 Task: Look for products in the category "Aromatherapy & Essential Oils" from Heritage Store only.
Action: Mouse moved to (325, 143)
Screenshot: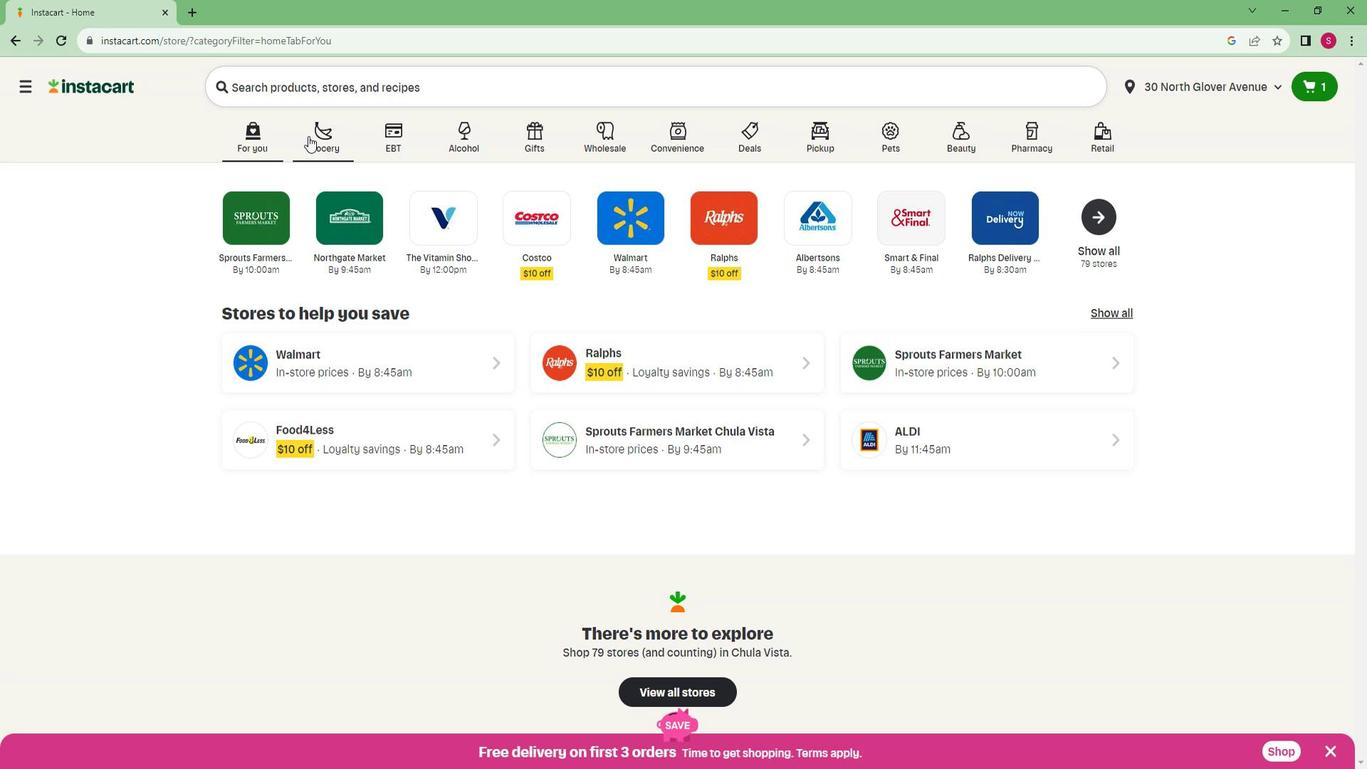 
Action: Mouse pressed left at (325, 143)
Screenshot: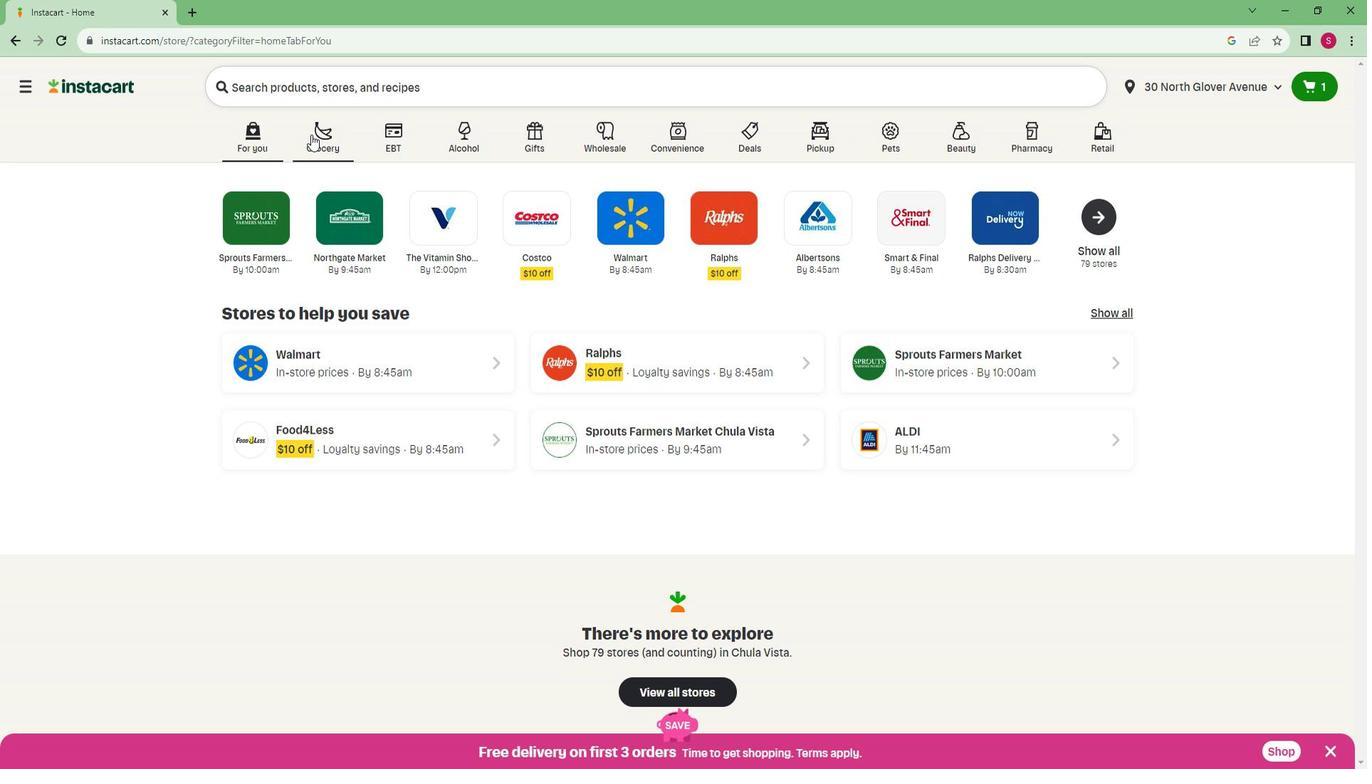 
Action: Mouse moved to (322, 413)
Screenshot: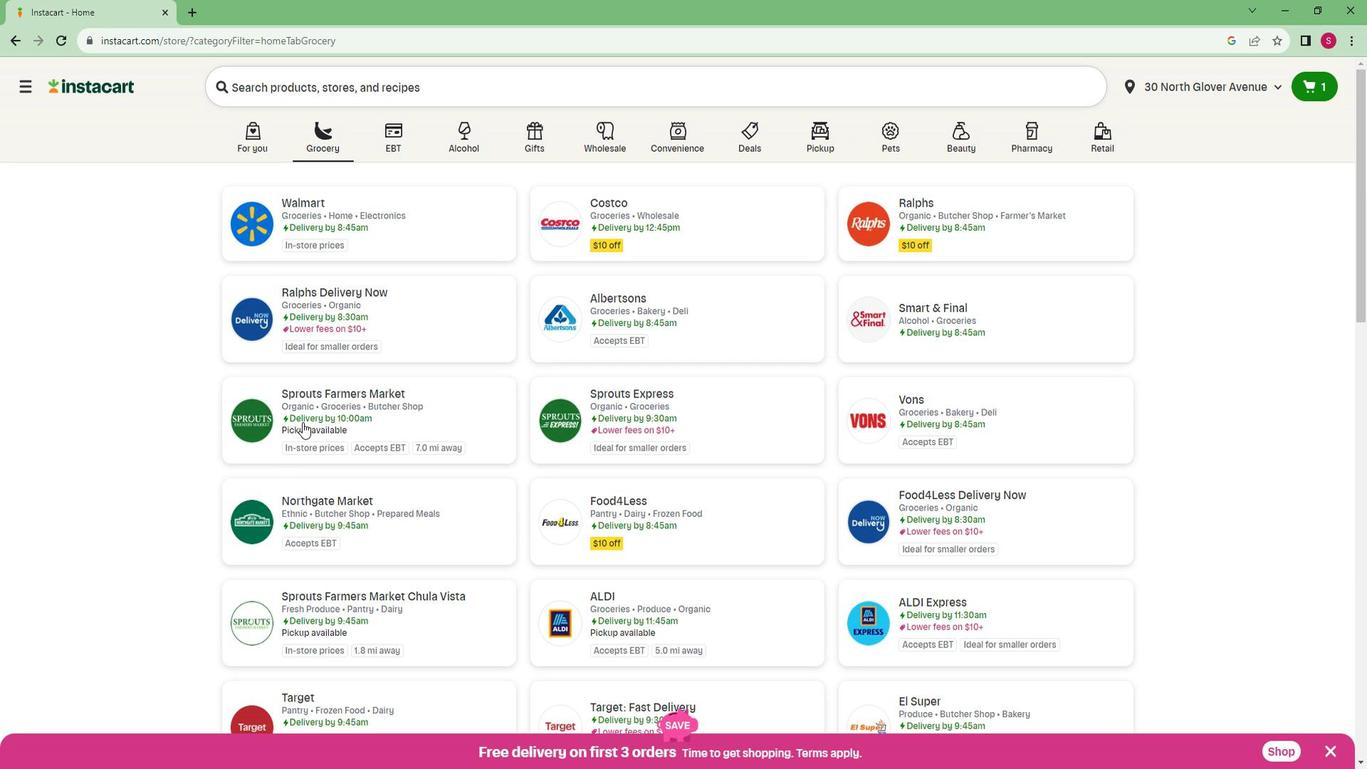 
Action: Mouse pressed left at (322, 413)
Screenshot: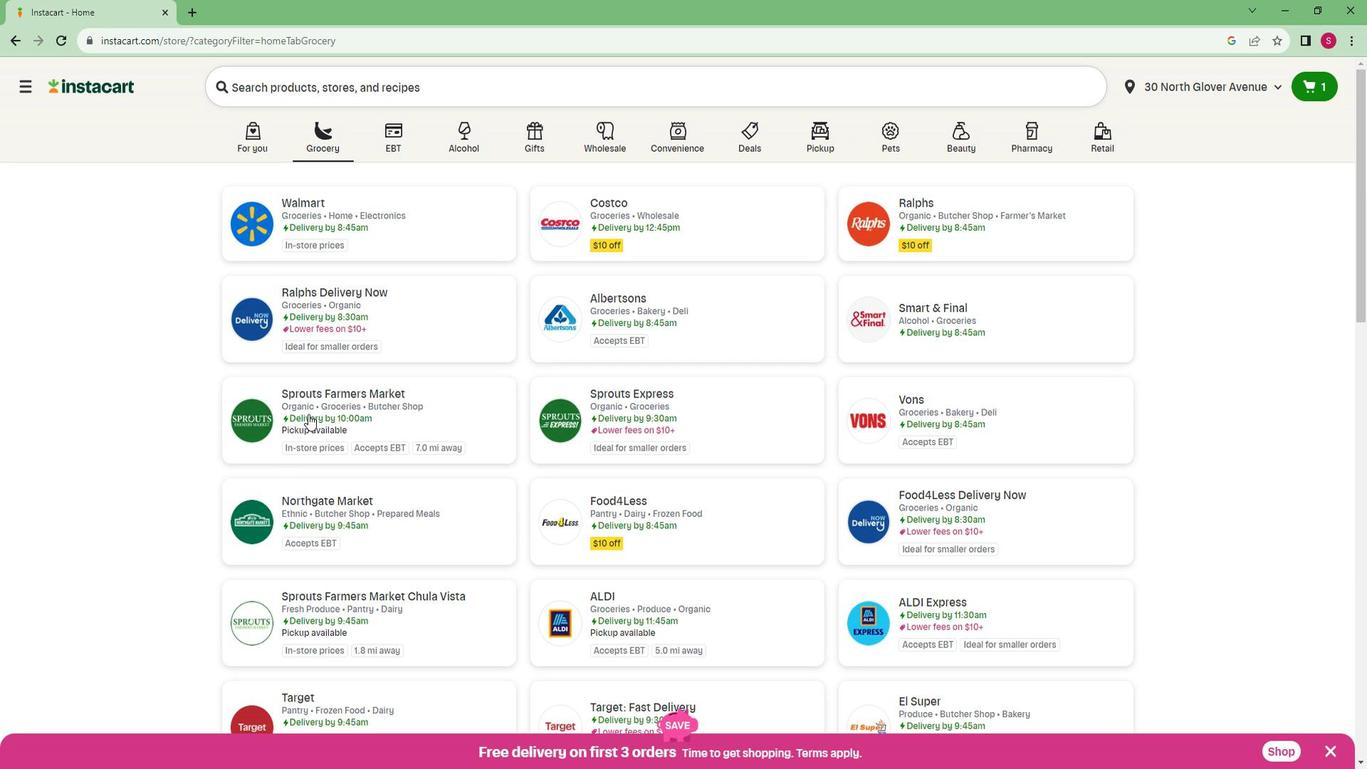 
Action: Mouse moved to (136, 541)
Screenshot: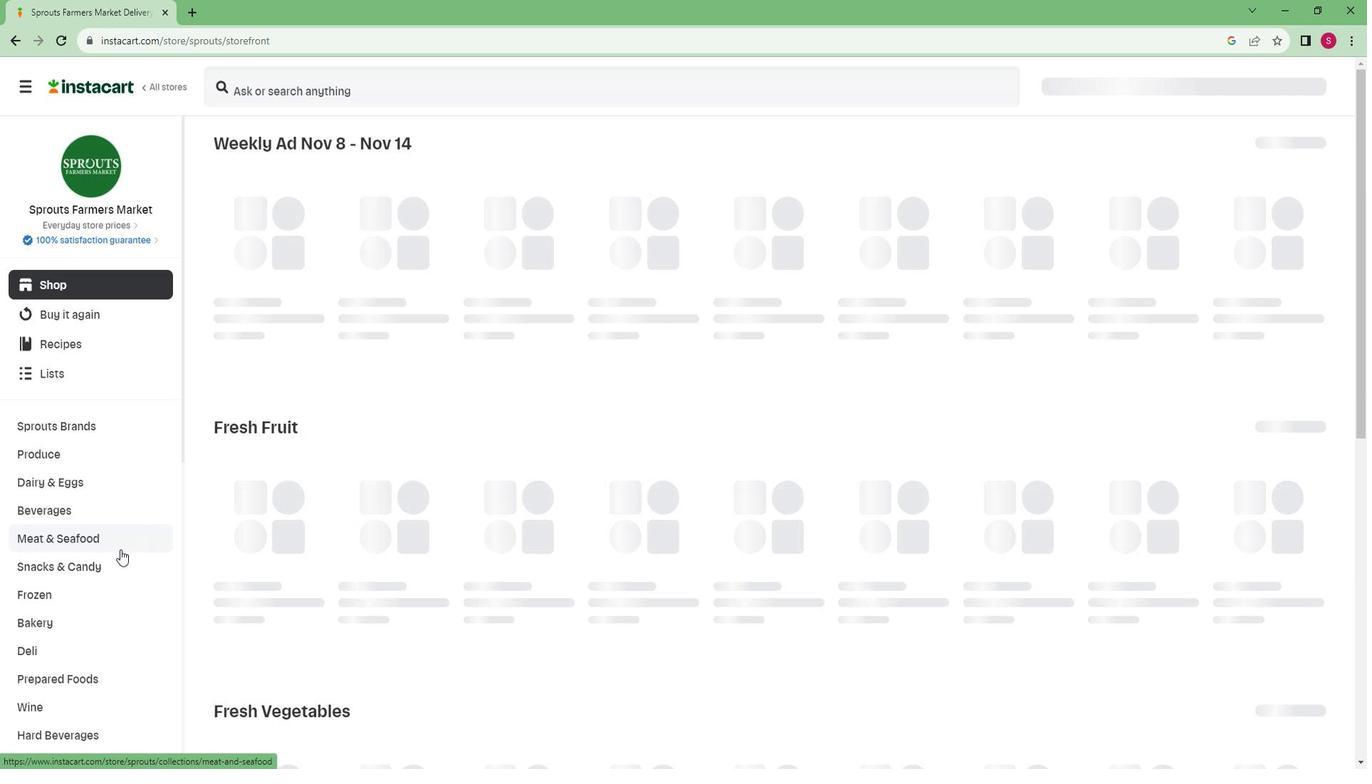 
Action: Mouse scrolled (136, 541) with delta (0, 0)
Screenshot: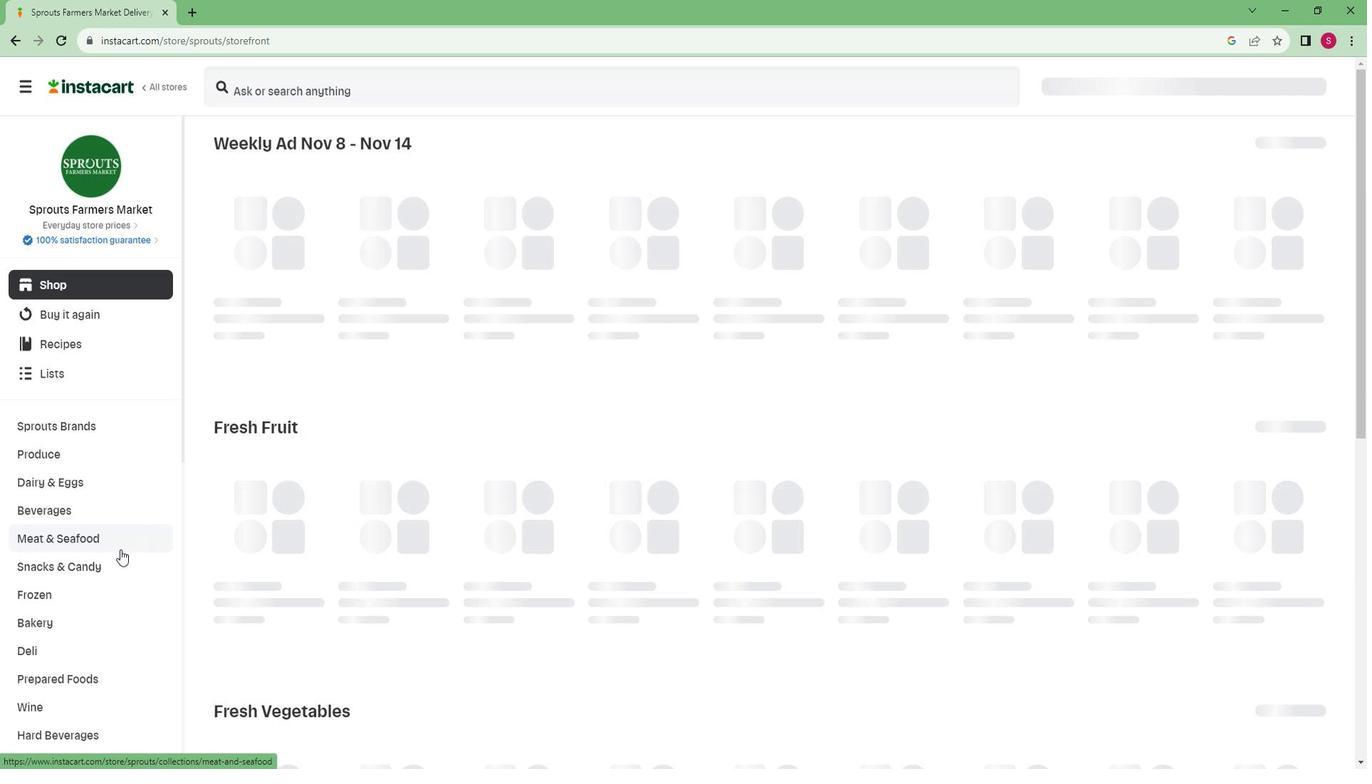 
Action: Mouse moved to (131, 545)
Screenshot: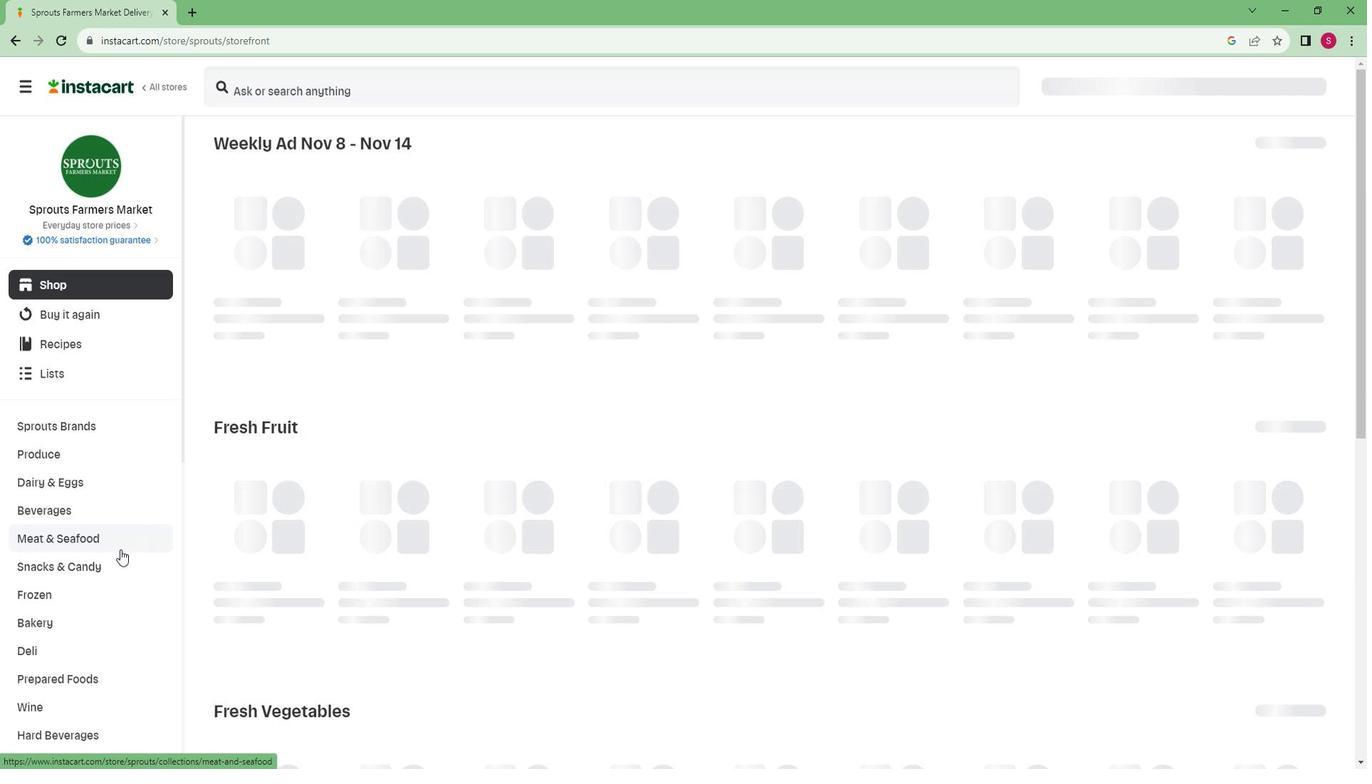 
Action: Mouse scrolled (131, 544) with delta (0, 0)
Screenshot: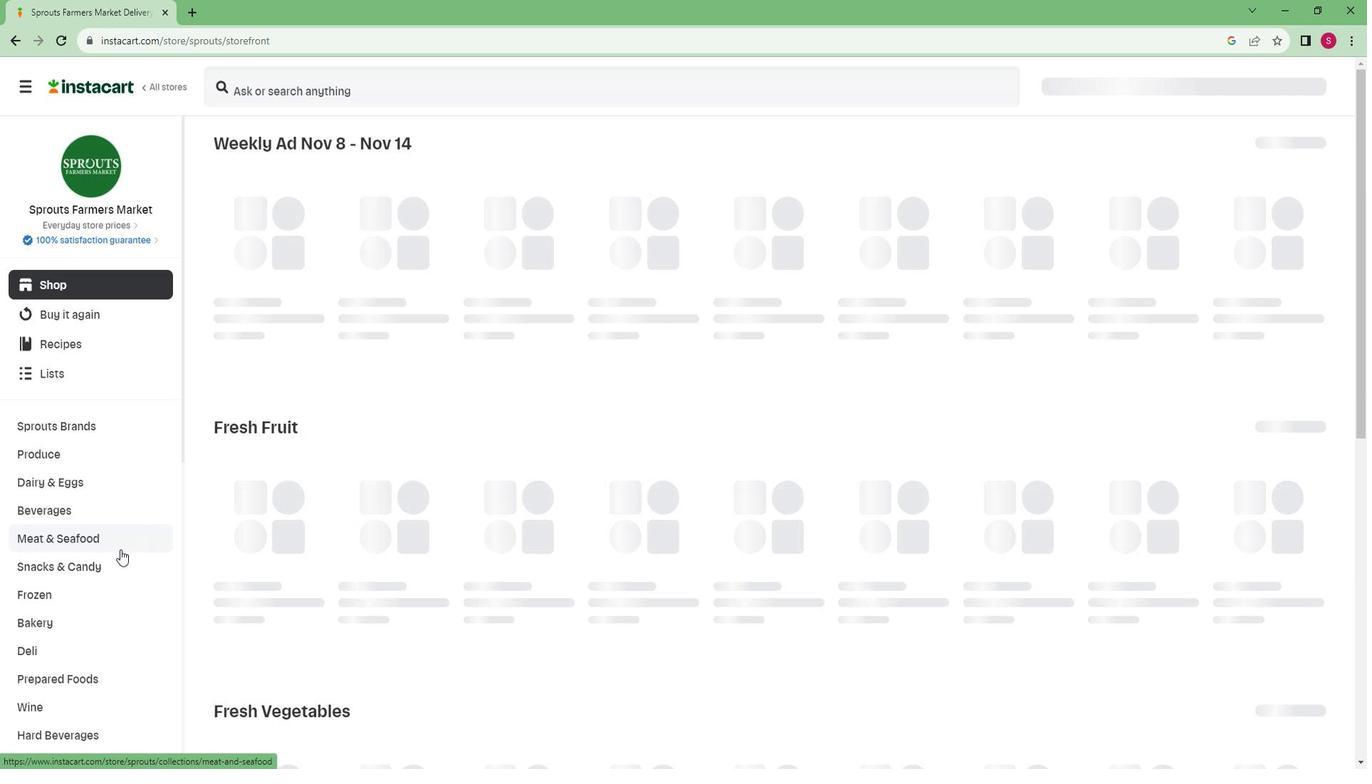 
Action: Mouse moved to (123, 548)
Screenshot: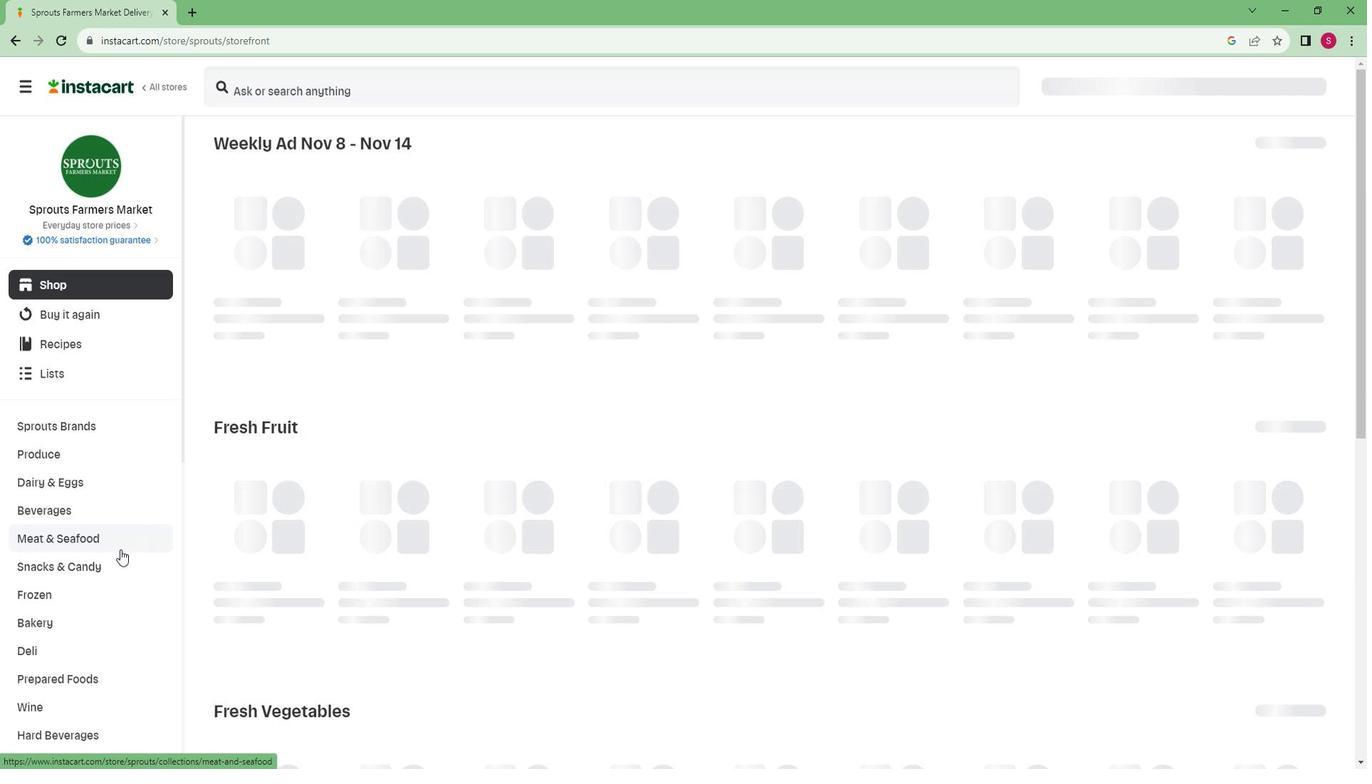 
Action: Mouse scrolled (123, 547) with delta (0, 0)
Screenshot: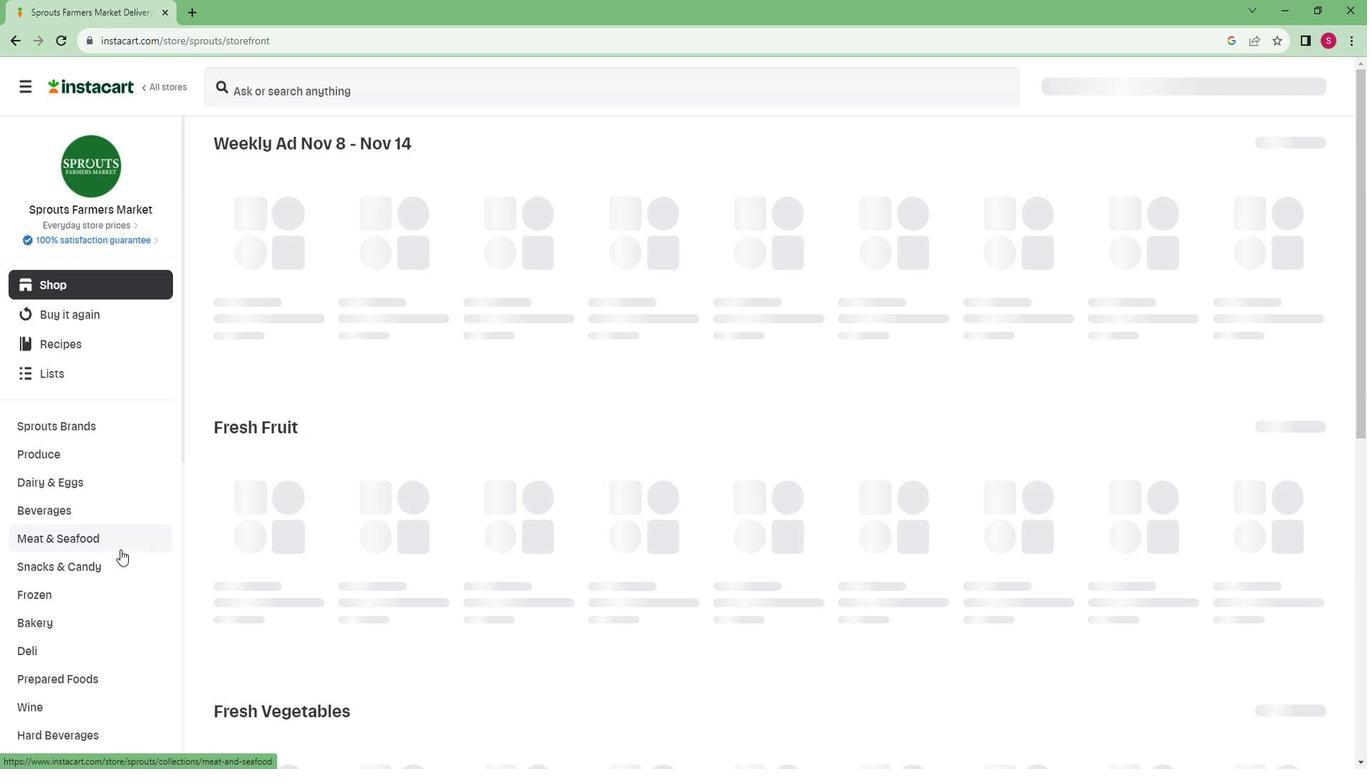
Action: Mouse moved to (118, 549)
Screenshot: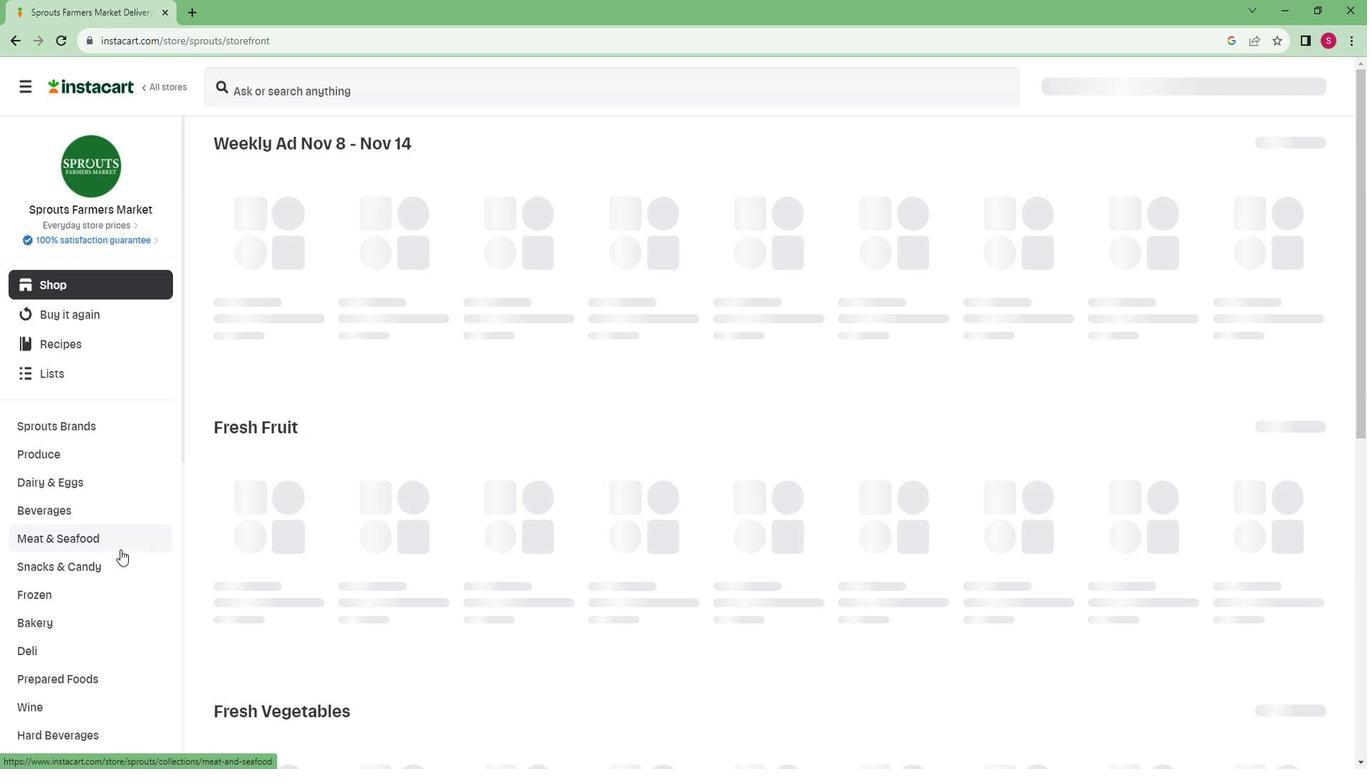 
Action: Mouse scrolled (118, 549) with delta (0, 0)
Screenshot: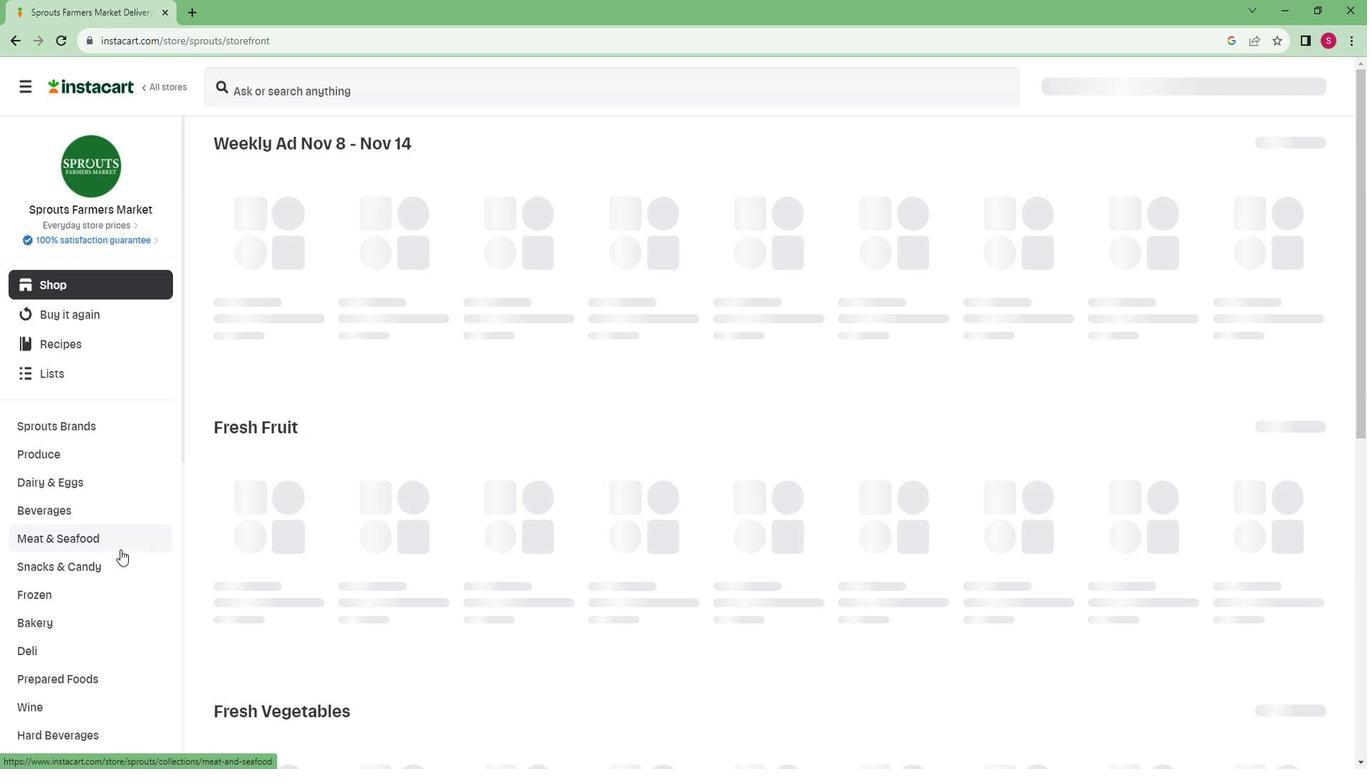 
Action: Mouse moved to (116, 551)
Screenshot: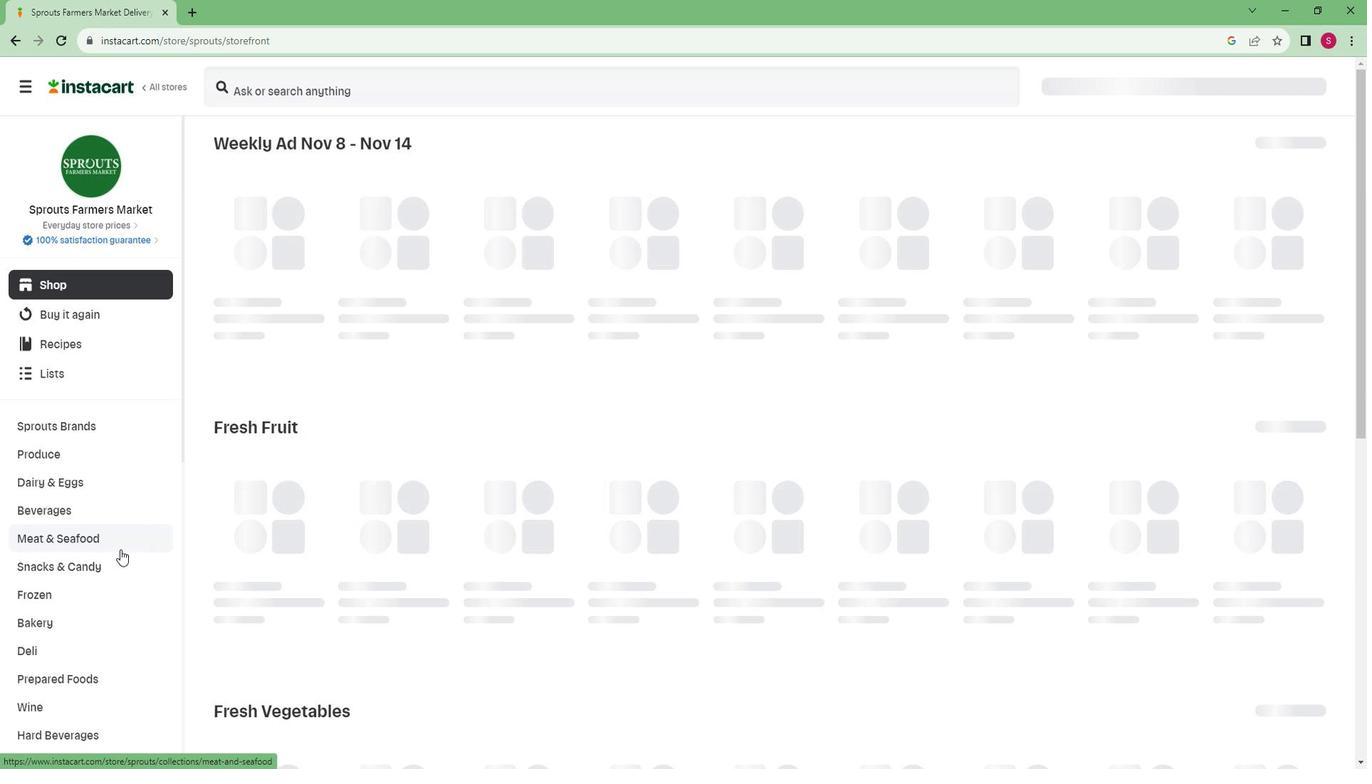 
Action: Mouse scrolled (116, 550) with delta (0, 0)
Screenshot: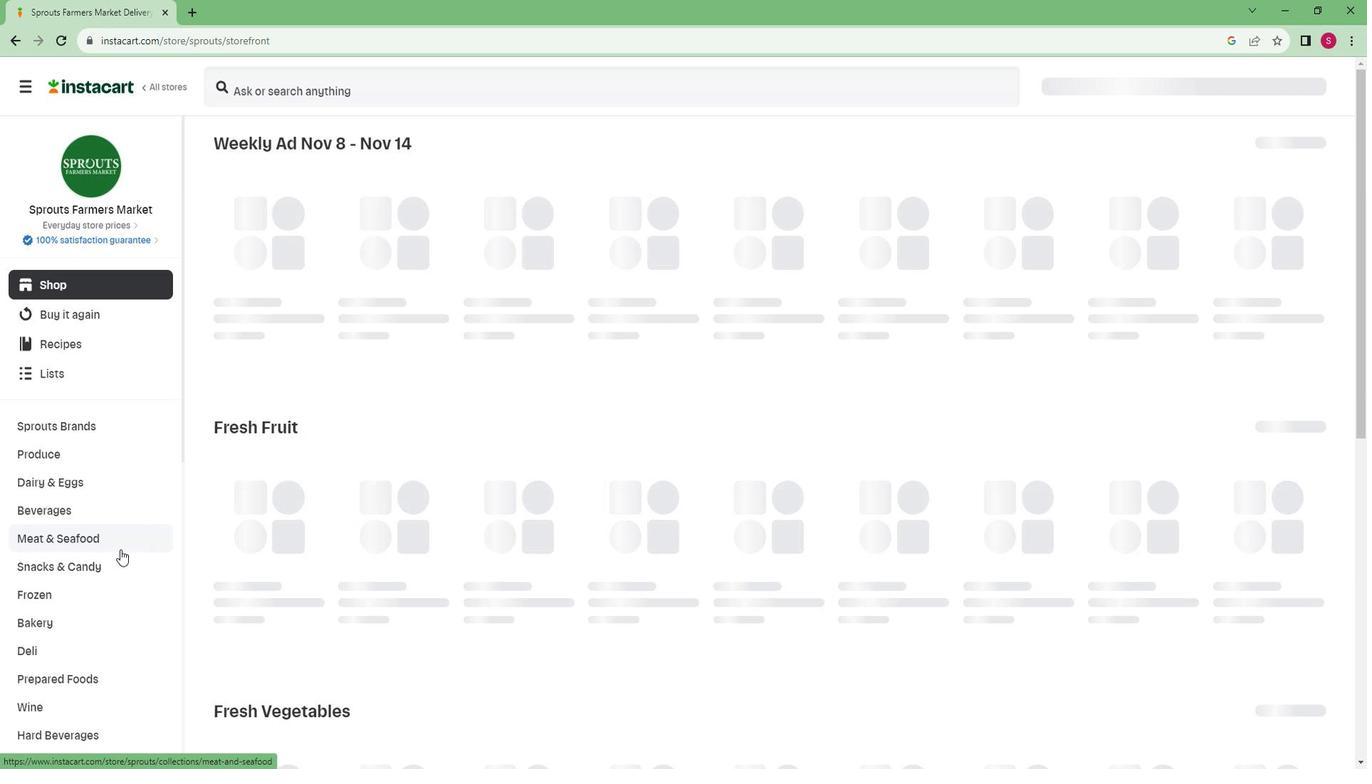 
Action: Mouse moved to (115, 551)
Screenshot: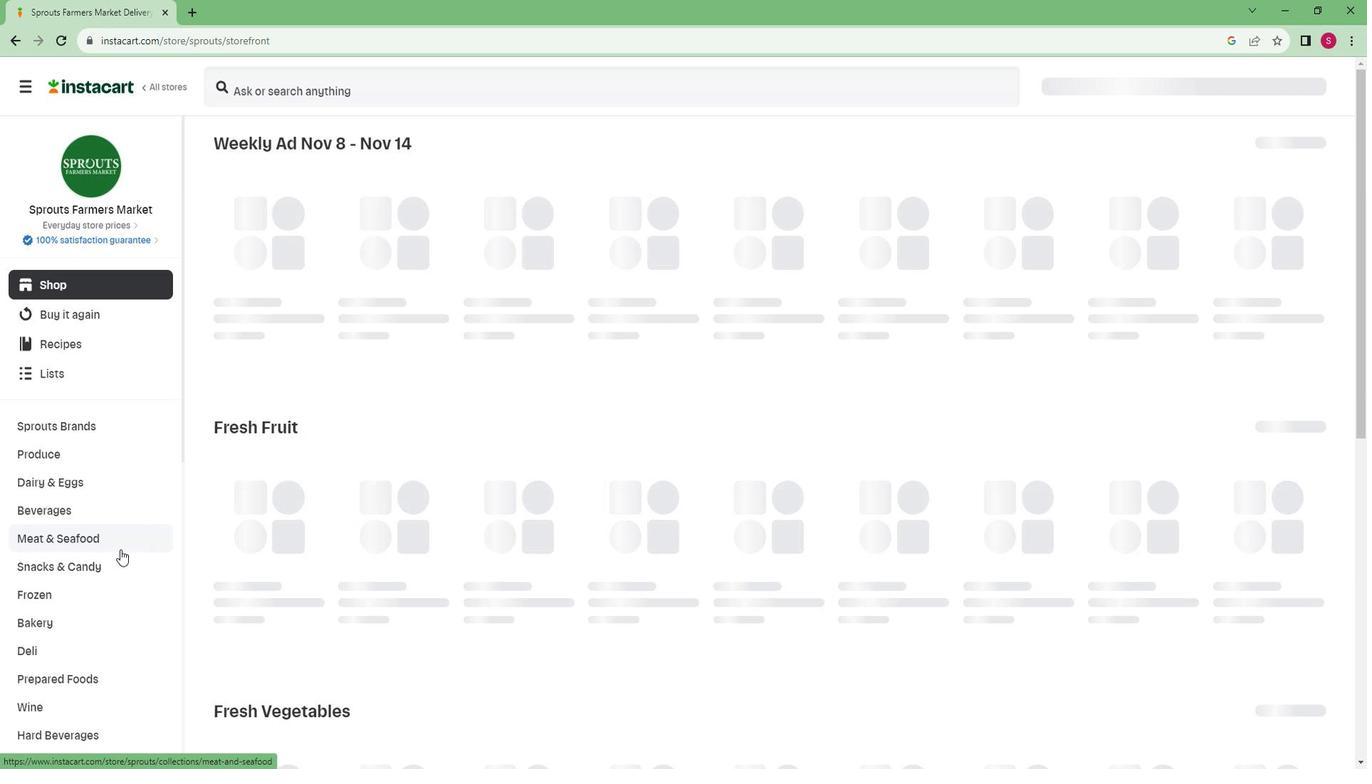 
Action: Mouse scrolled (115, 550) with delta (0, 0)
Screenshot: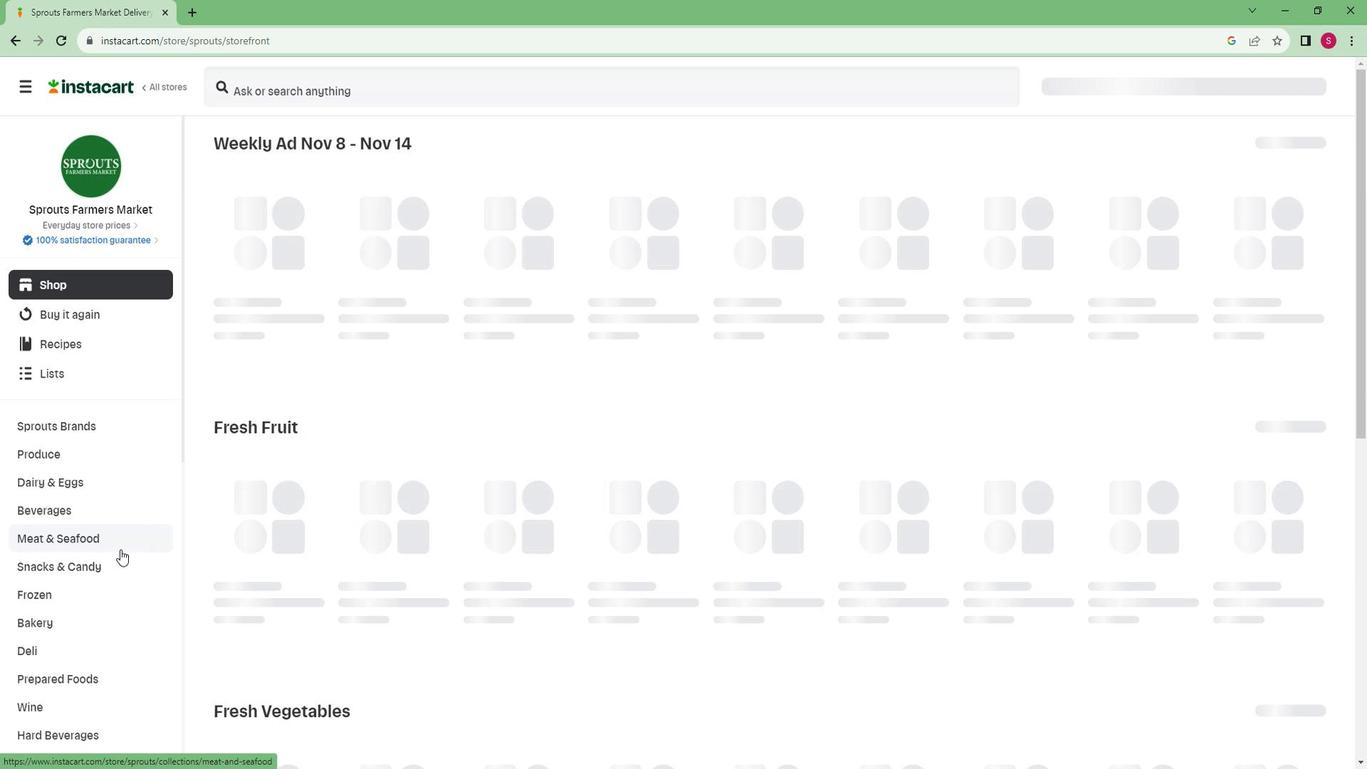 
Action: Mouse scrolled (115, 550) with delta (0, 0)
Screenshot: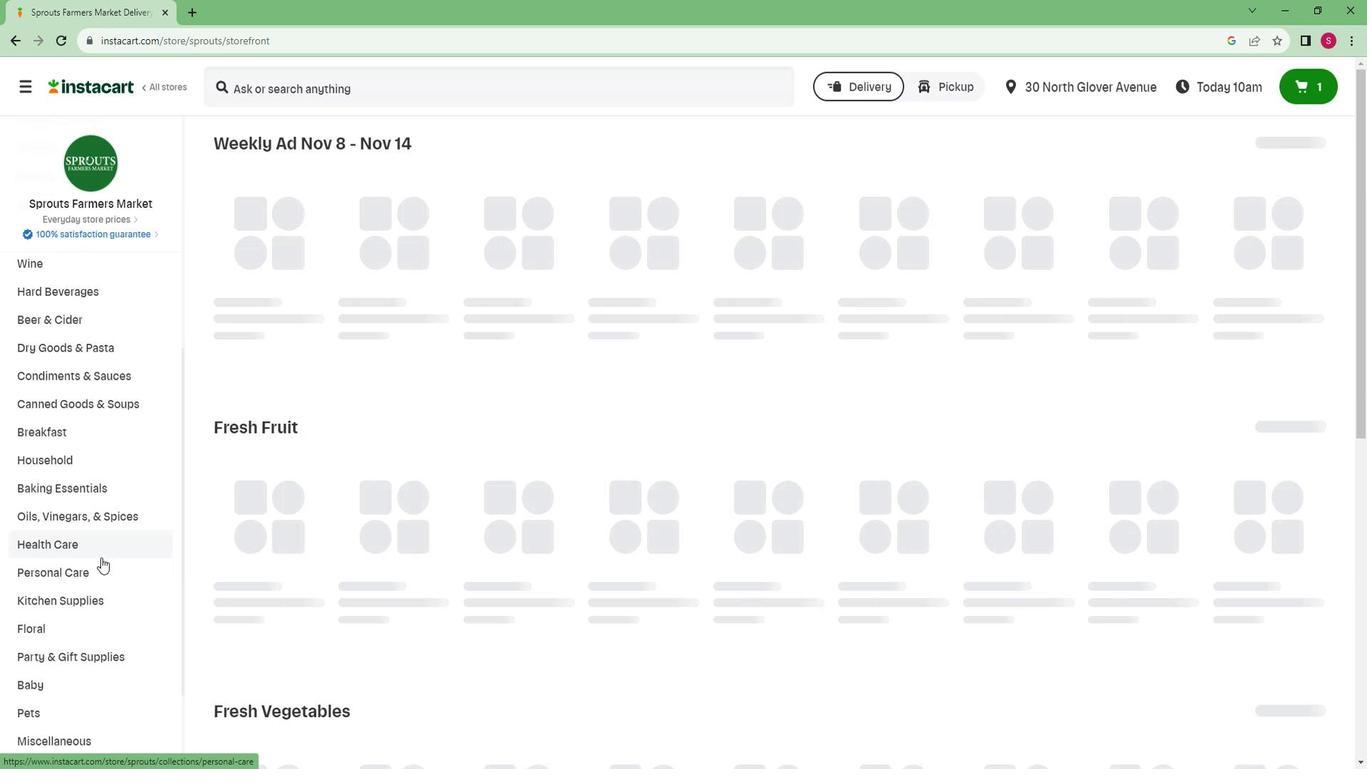 
Action: Mouse scrolled (115, 550) with delta (0, 0)
Screenshot: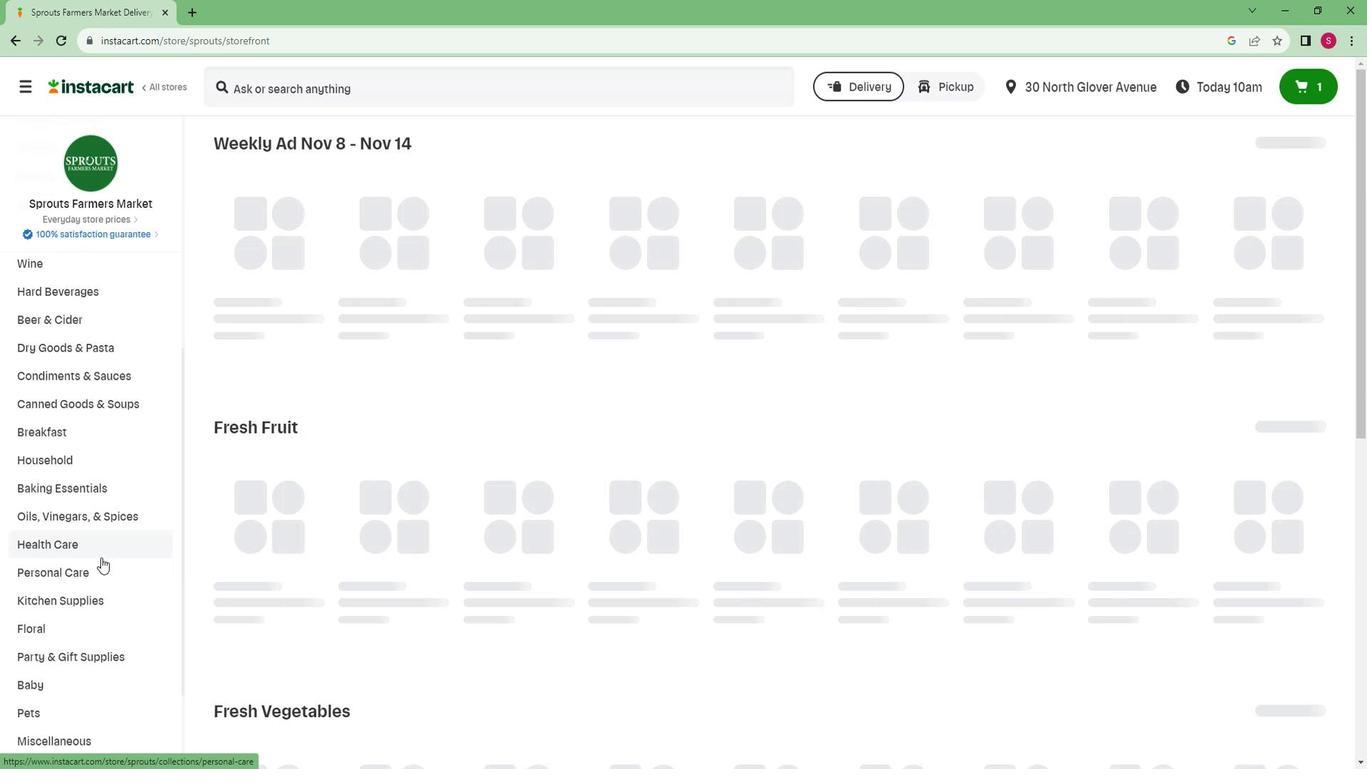 
Action: Mouse scrolled (115, 550) with delta (0, 0)
Screenshot: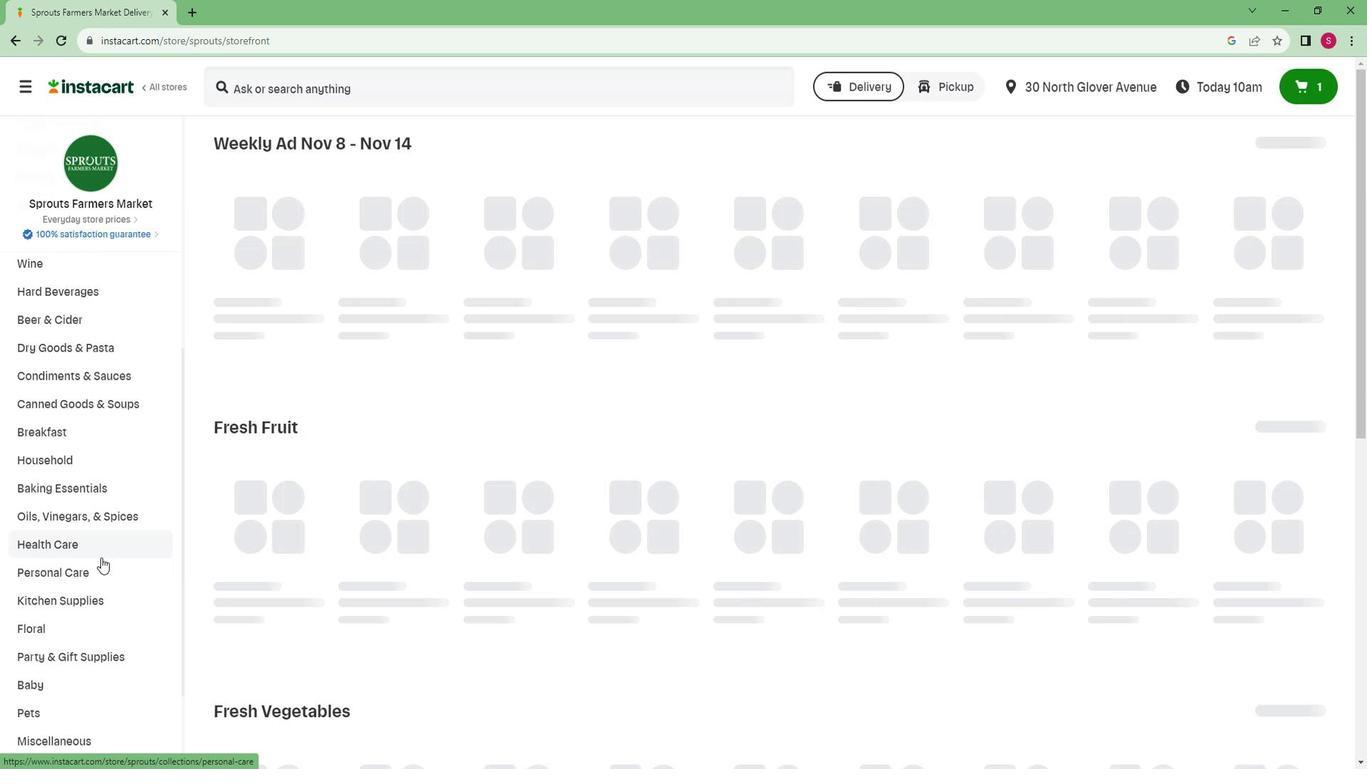 
Action: Mouse scrolled (115, 550) with delta (0, 0)
Screenshot: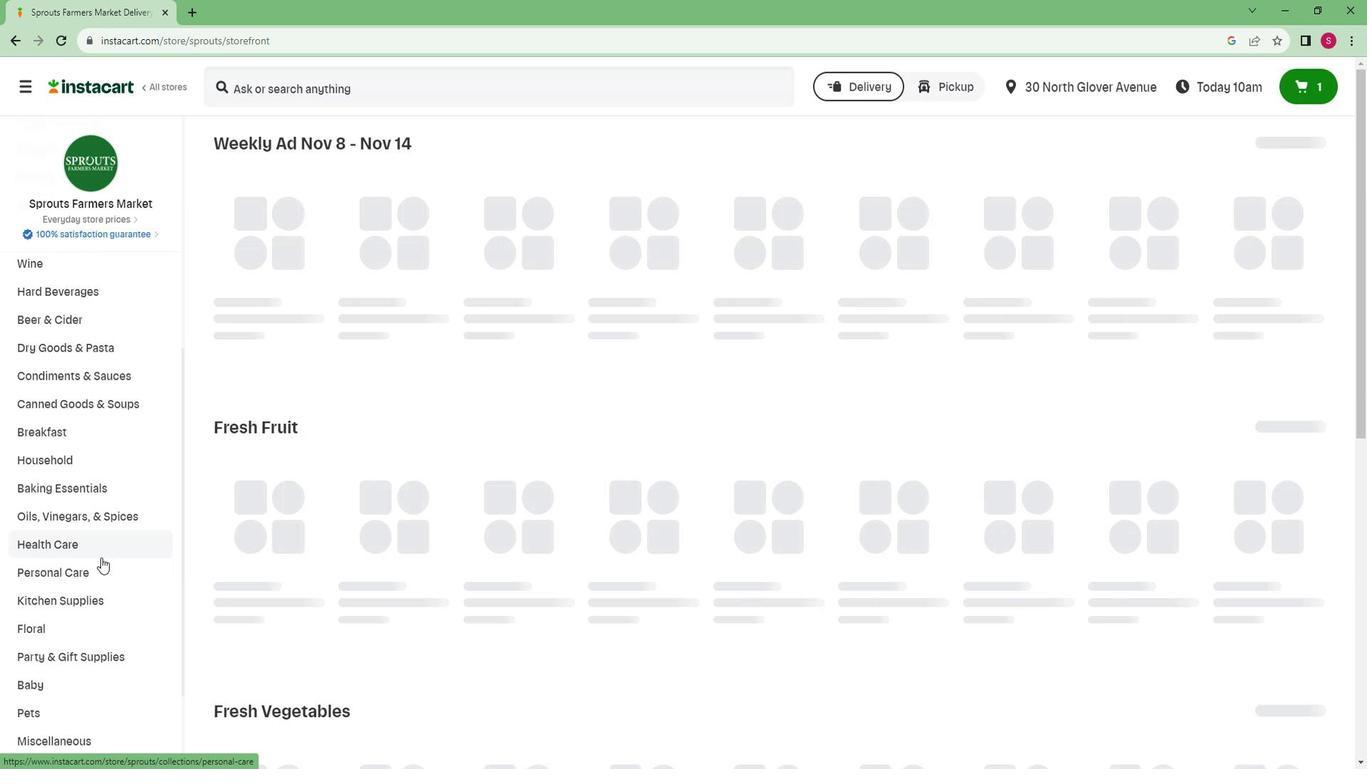 
Action: Mouse scrolled (115, 550) with delta (0, 0)
Screenshot: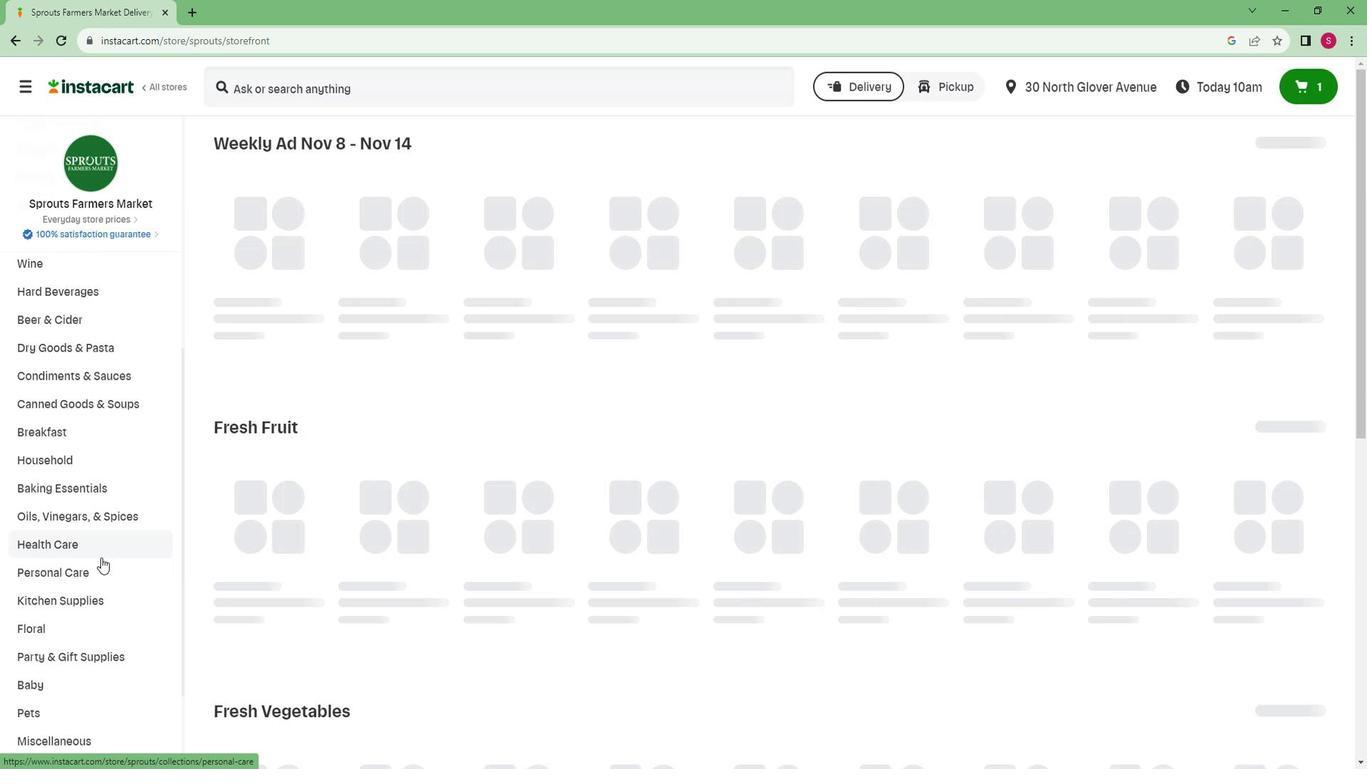 
Action: Mouse scrolled (115, 550) with delta (0, 0)
Screenshot: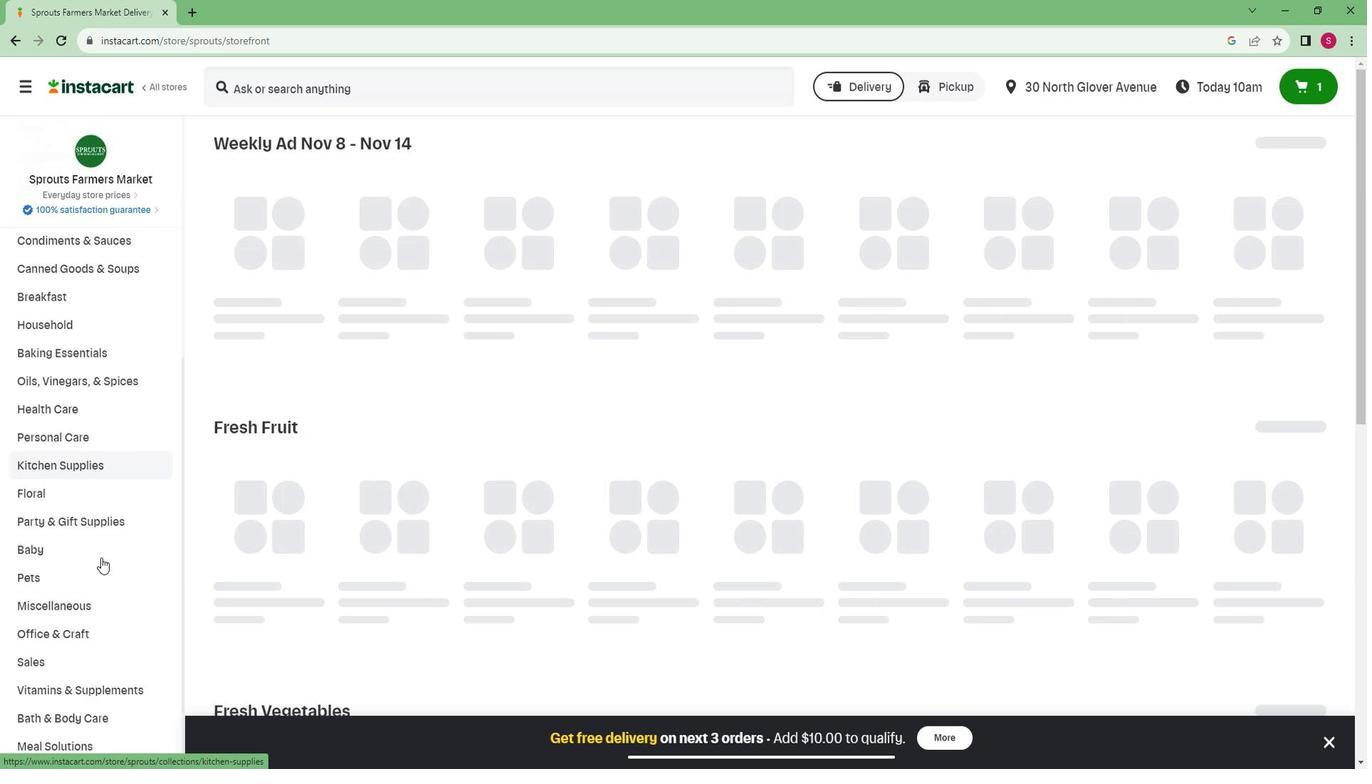 
Action: Mouse scrolled (115, 550) with delta (0, 0)
Screenshot: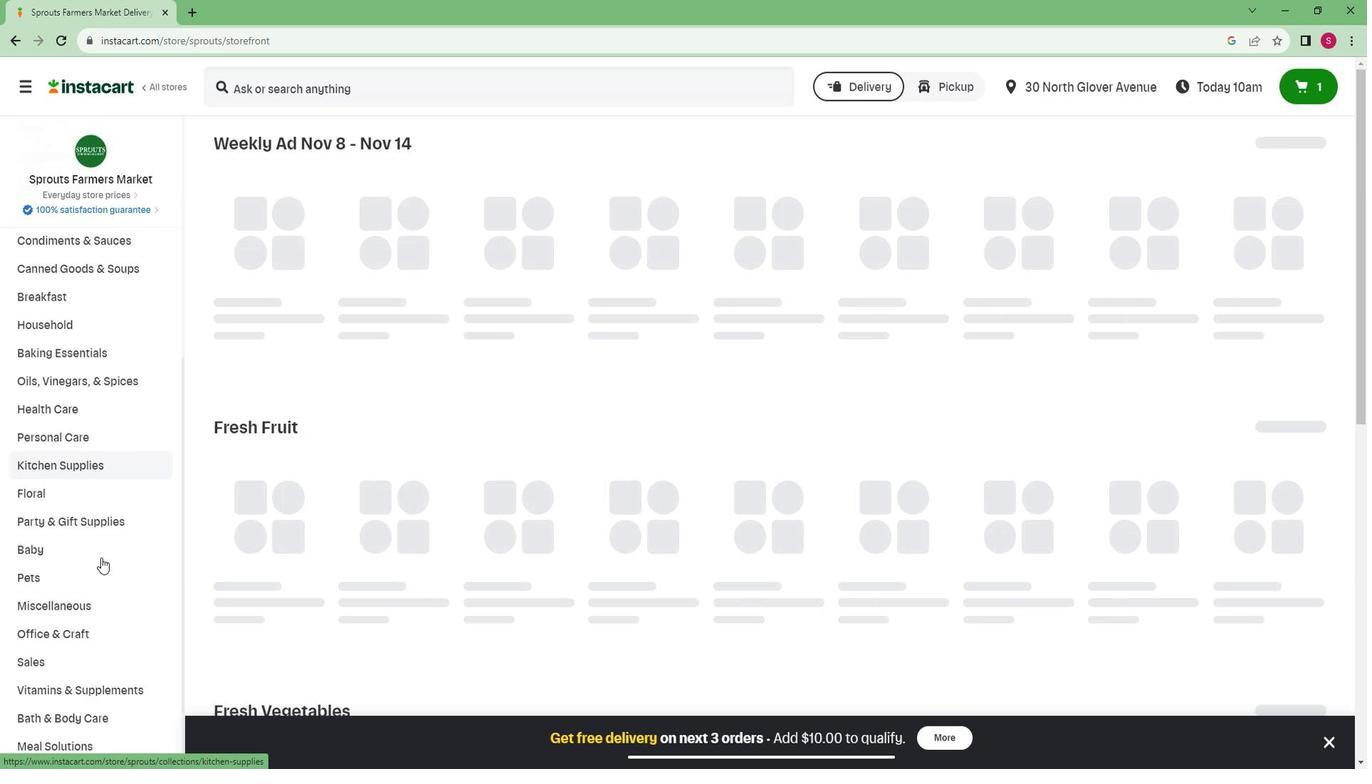 
Action: Mouse scrolled (115, 550) with delta (0, 0)
Screenshot: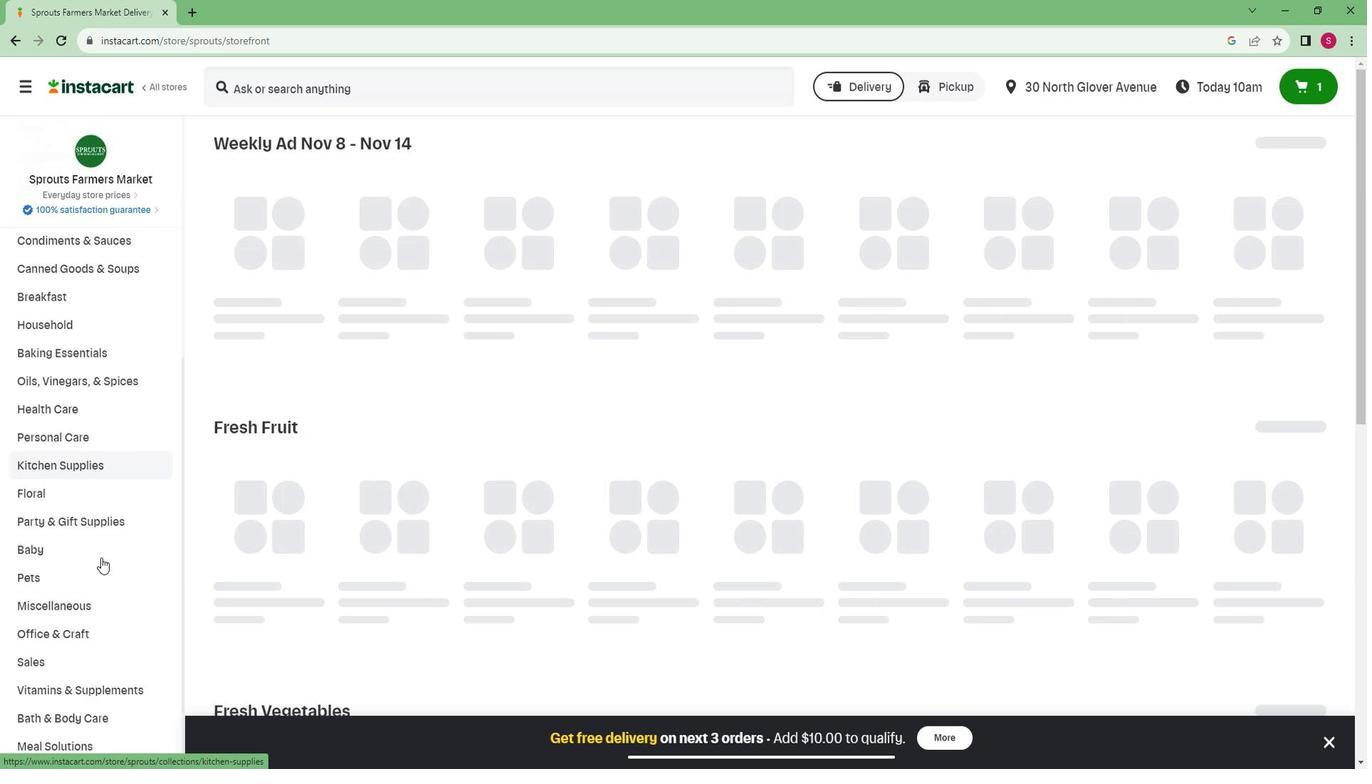 
Action: Mouse scrolled (115, 550) with delta (0, 0)
Screenshot: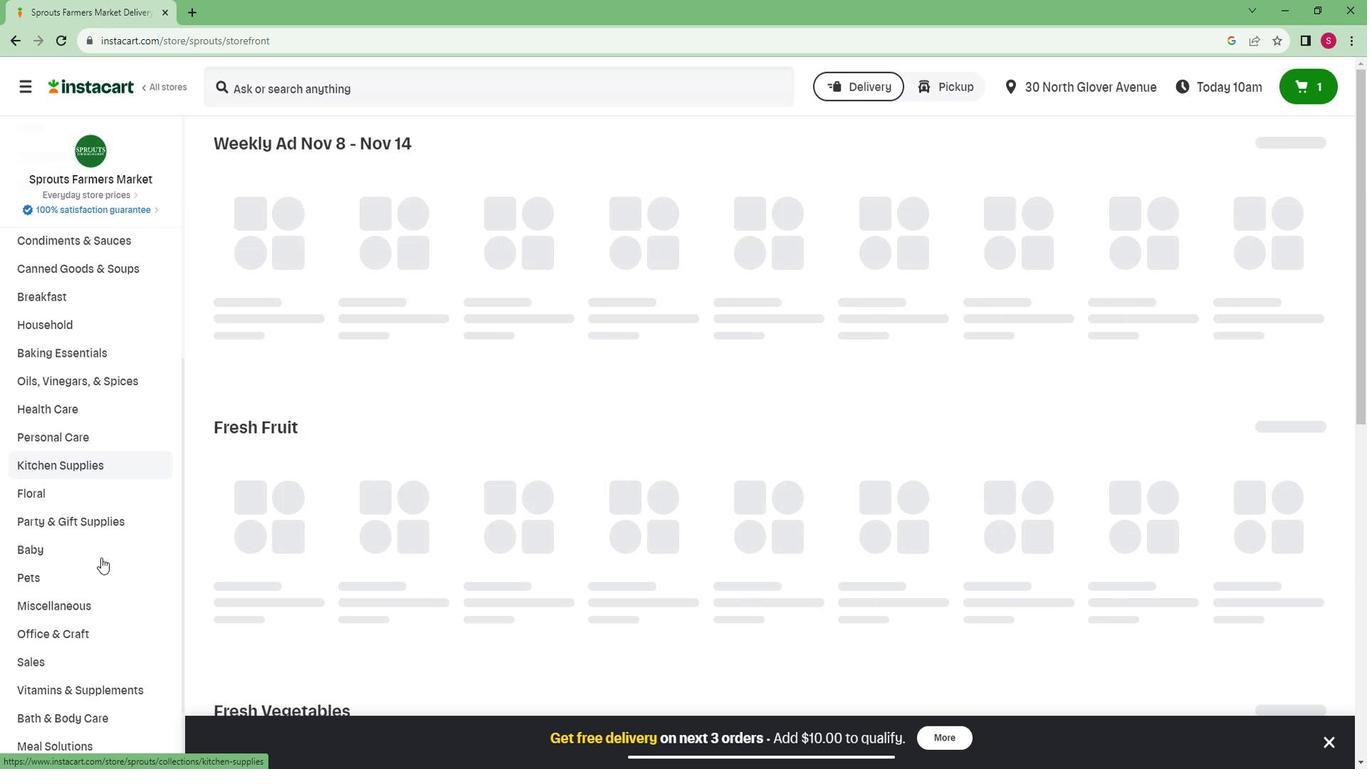 
Action: Mouse scrolled (115, 550) with delta (0, 0)
Screenshot: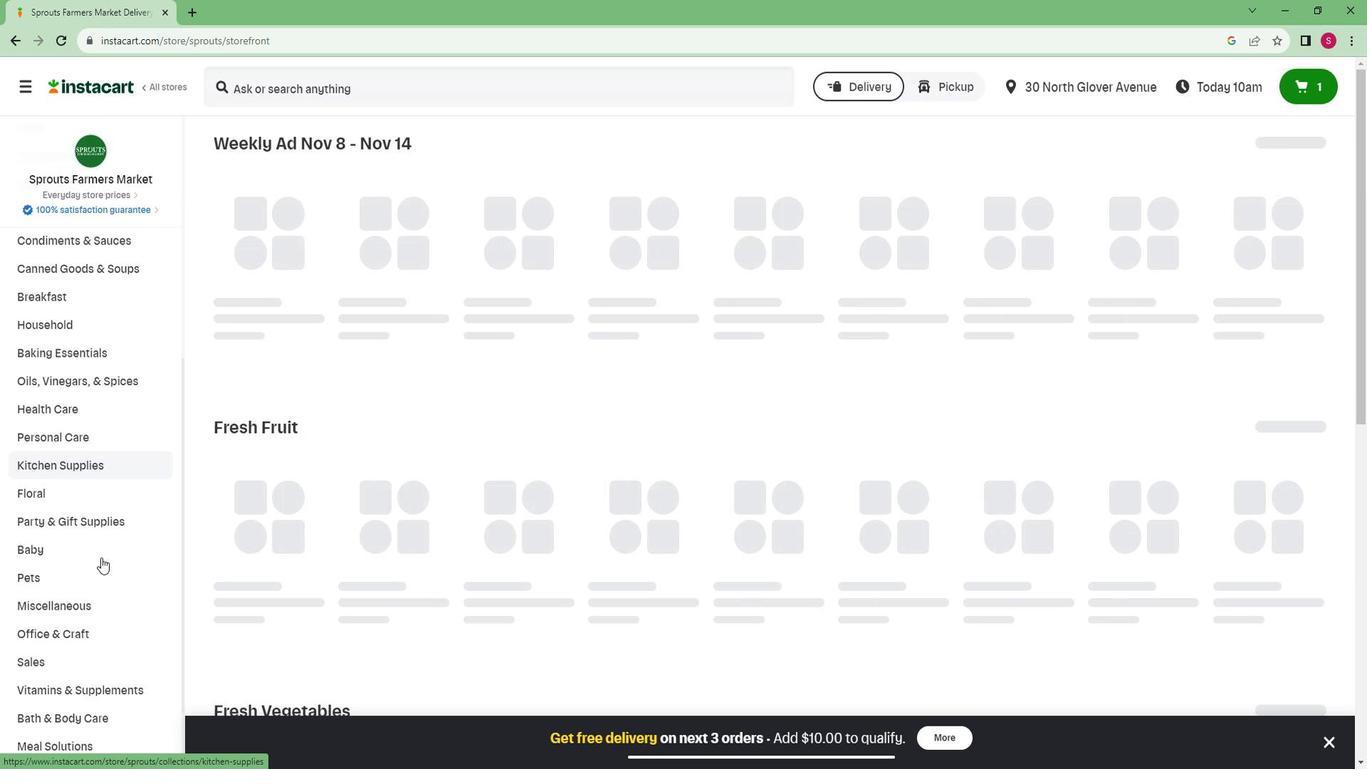 
Action: Mouse moved to (57, 698)
Screenshot: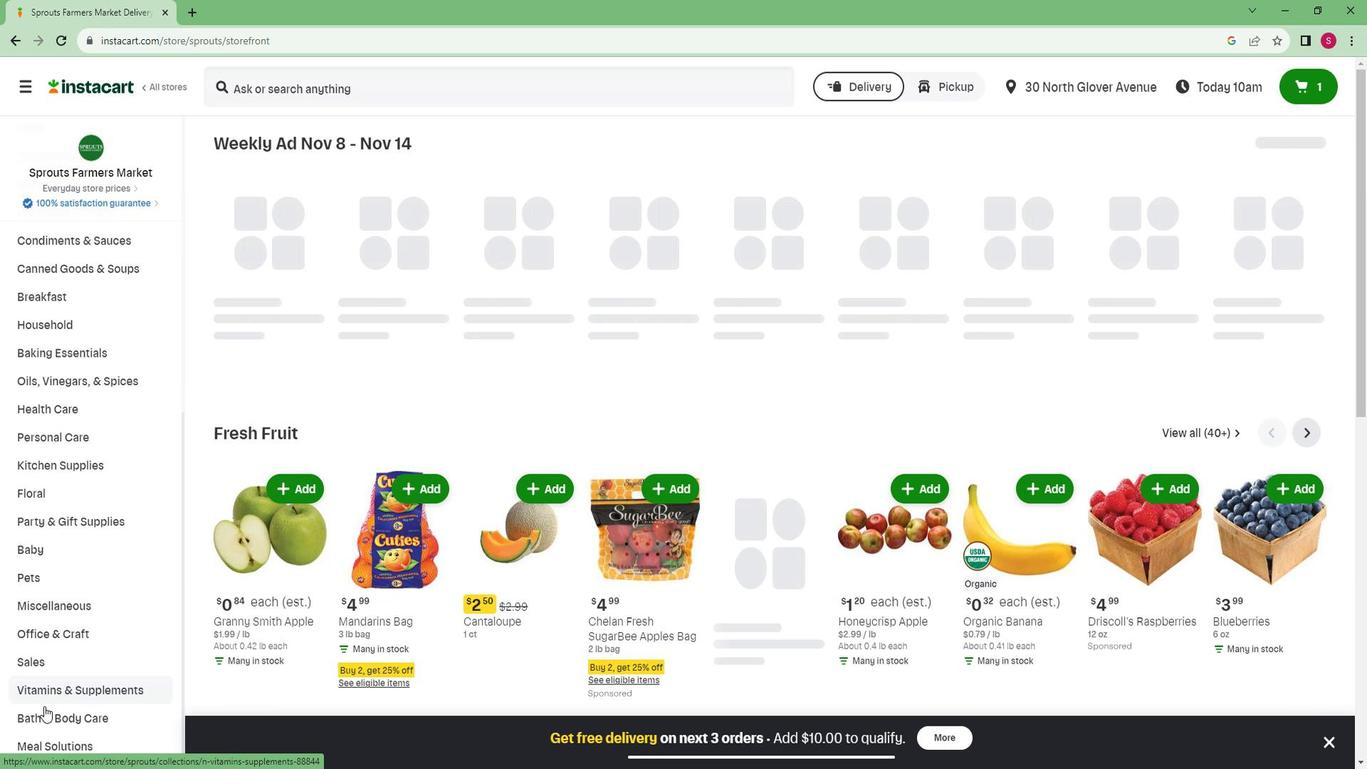 
Action: Mouse pressed left at (57, 698)
Screenshot: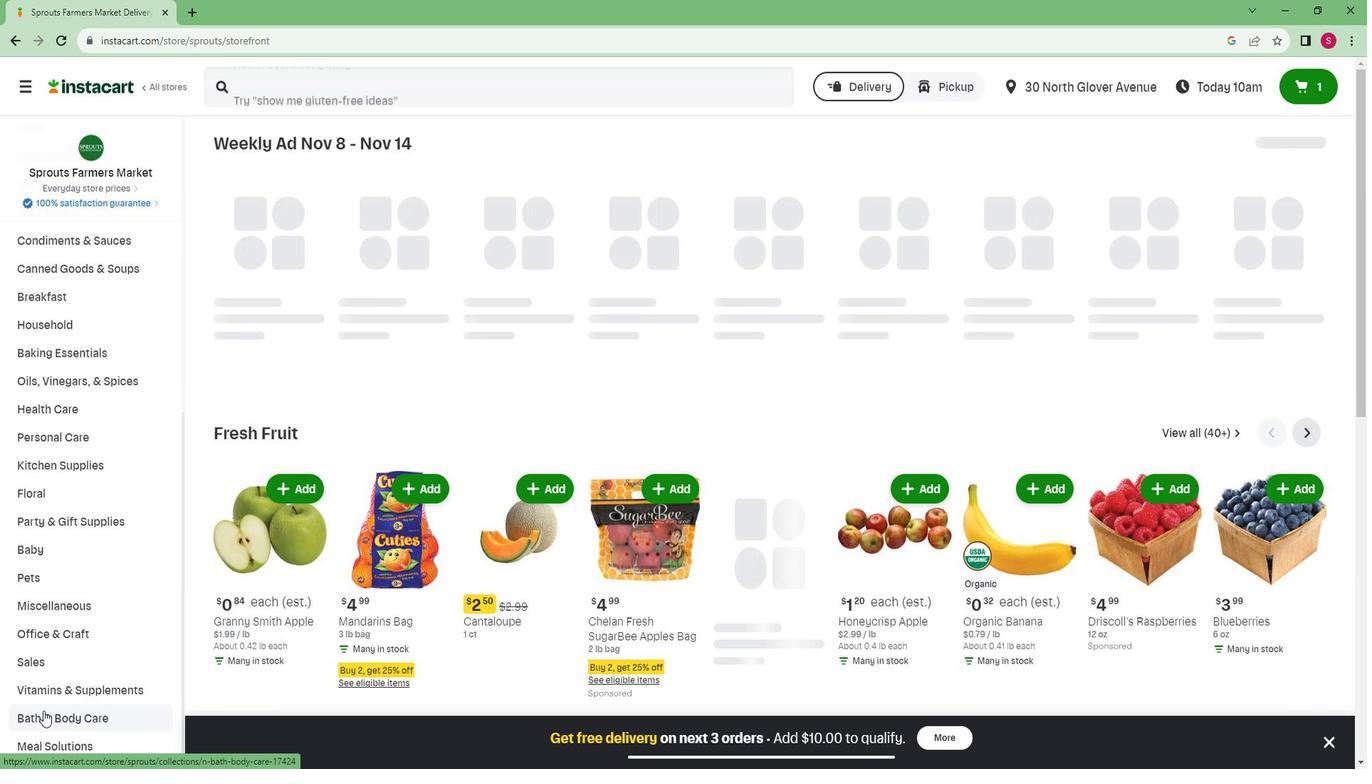 
Action: Mouse moved to (1224, 200)
Screenshot: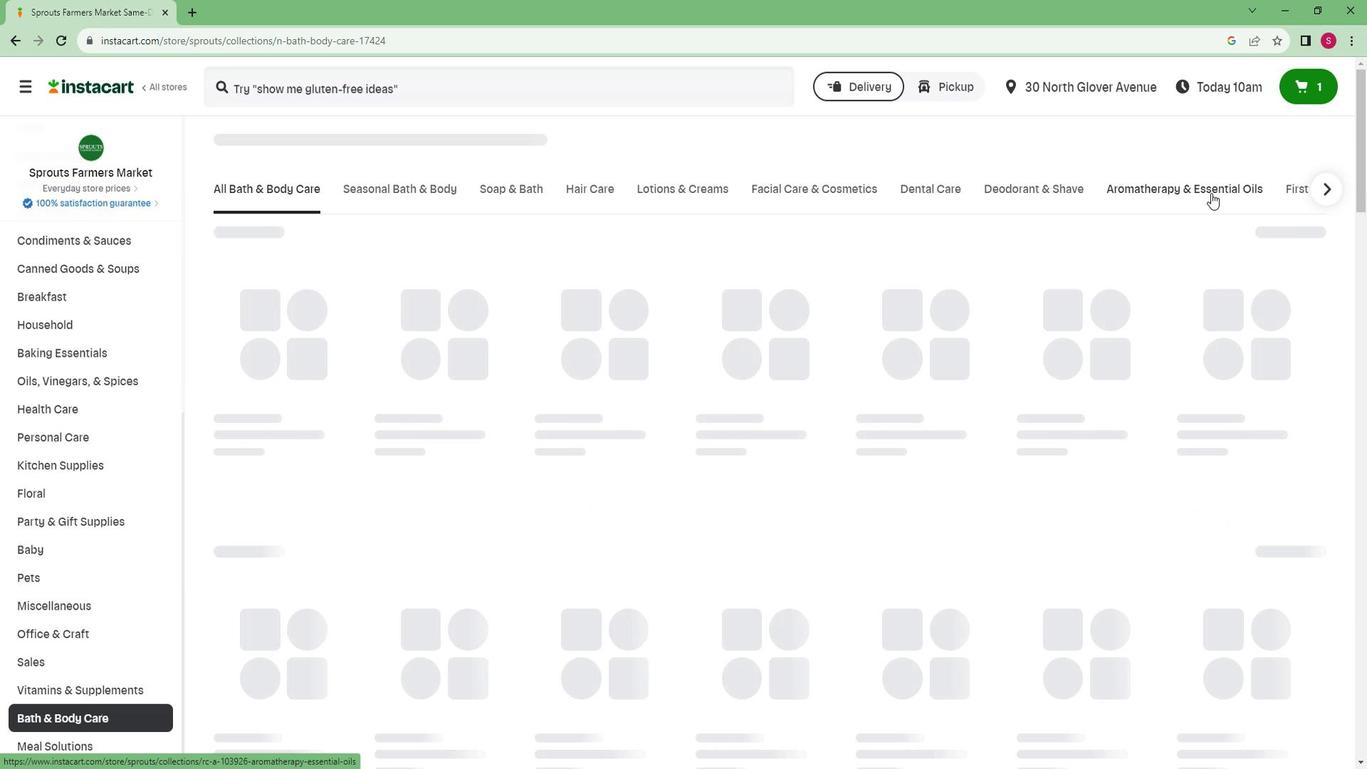 
Action: Mouse pressed left at (1224, 200)
Screenshot: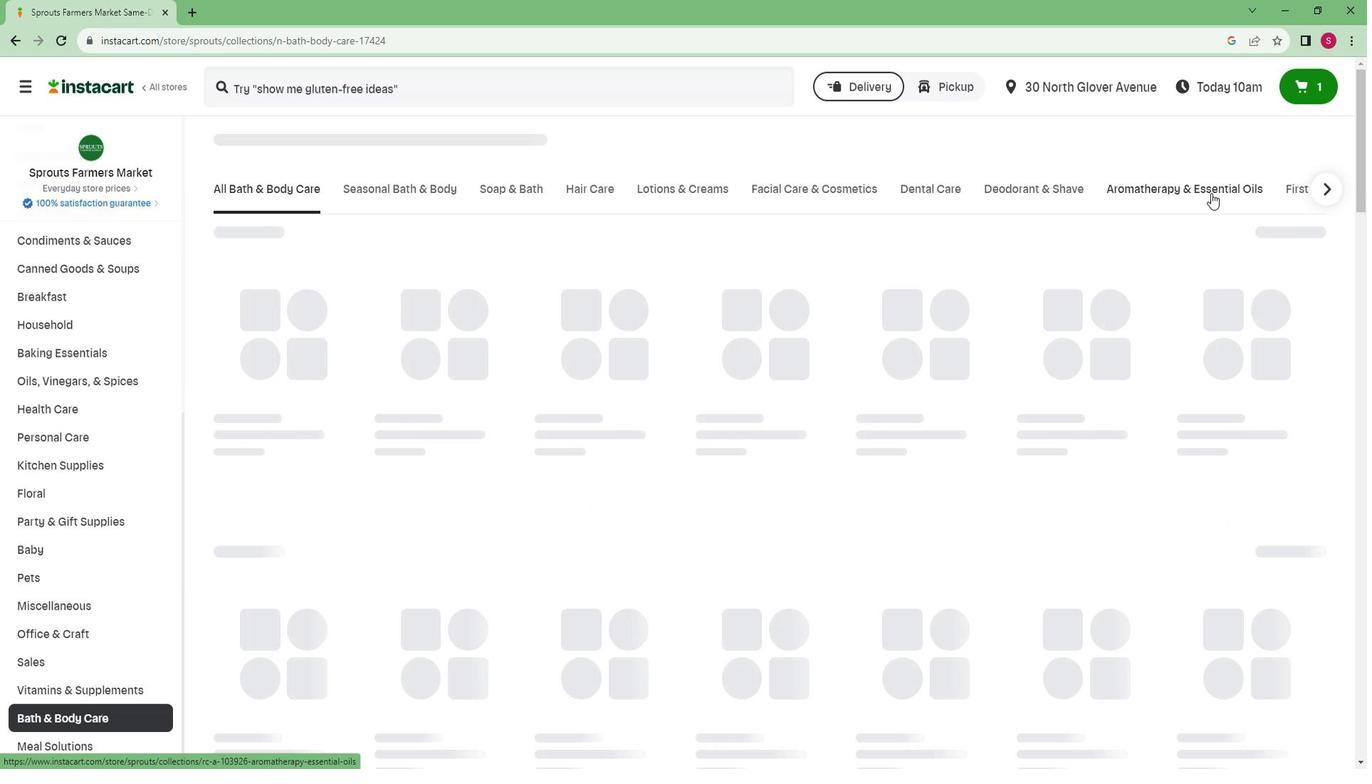 
Action: Mouse moved to (335, 236)
Screenshot: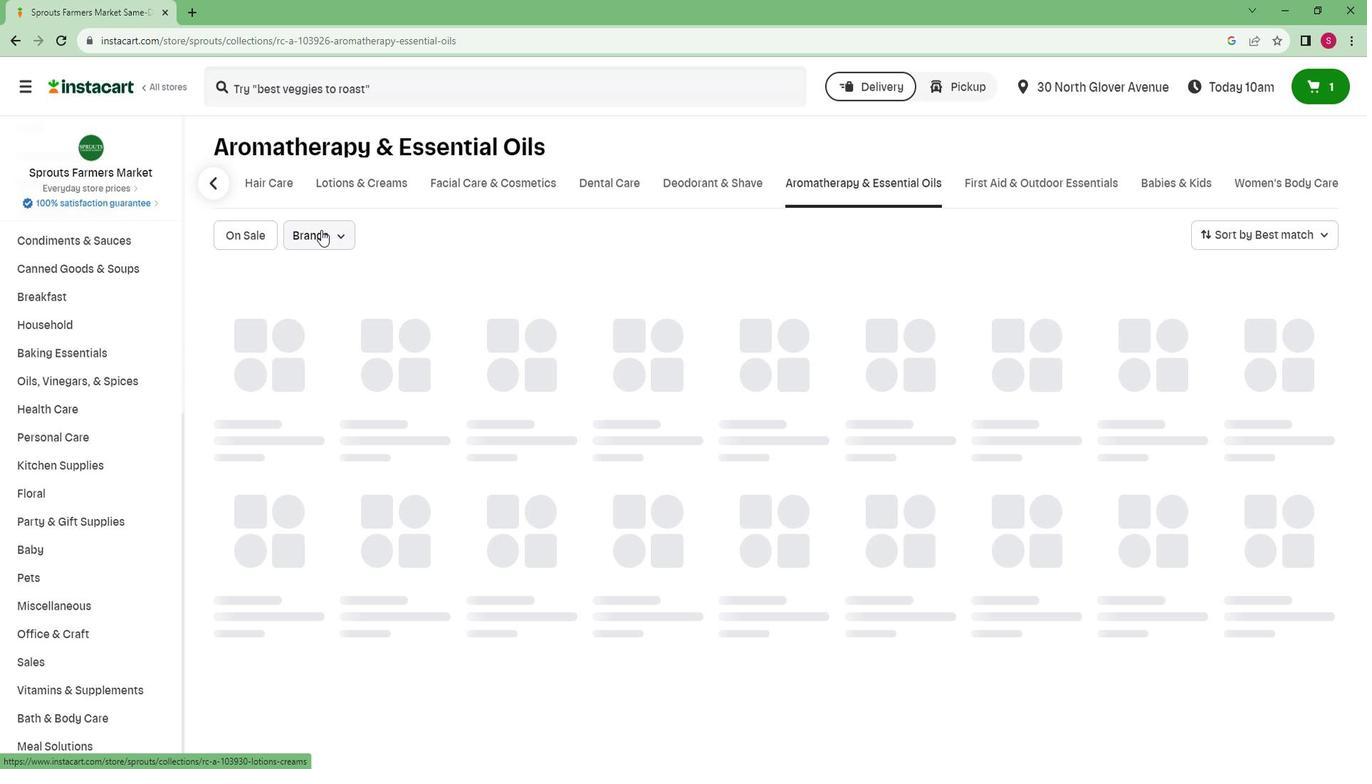 
Action: Mouse pressed left at (335, 236)
Screenshot: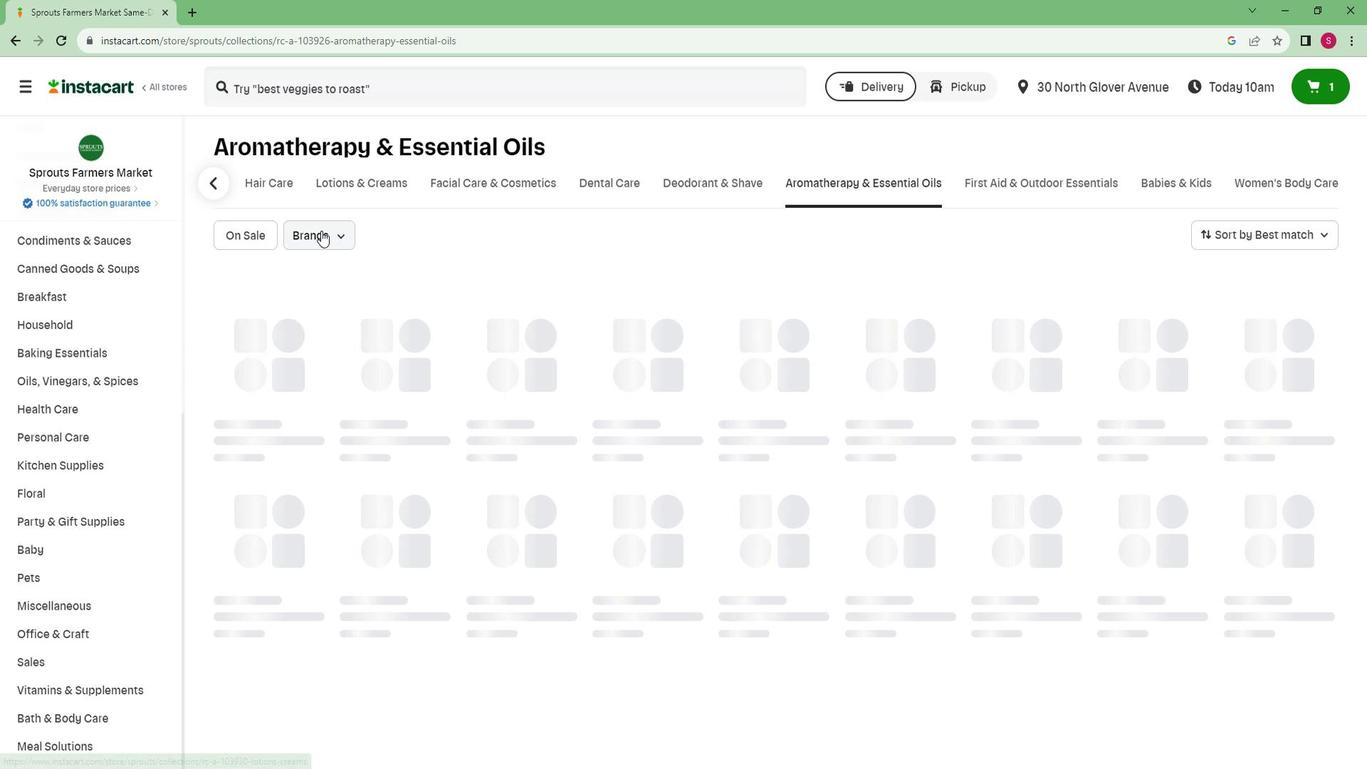 
Action: Mouse moved to (400, 381)
Screenshot: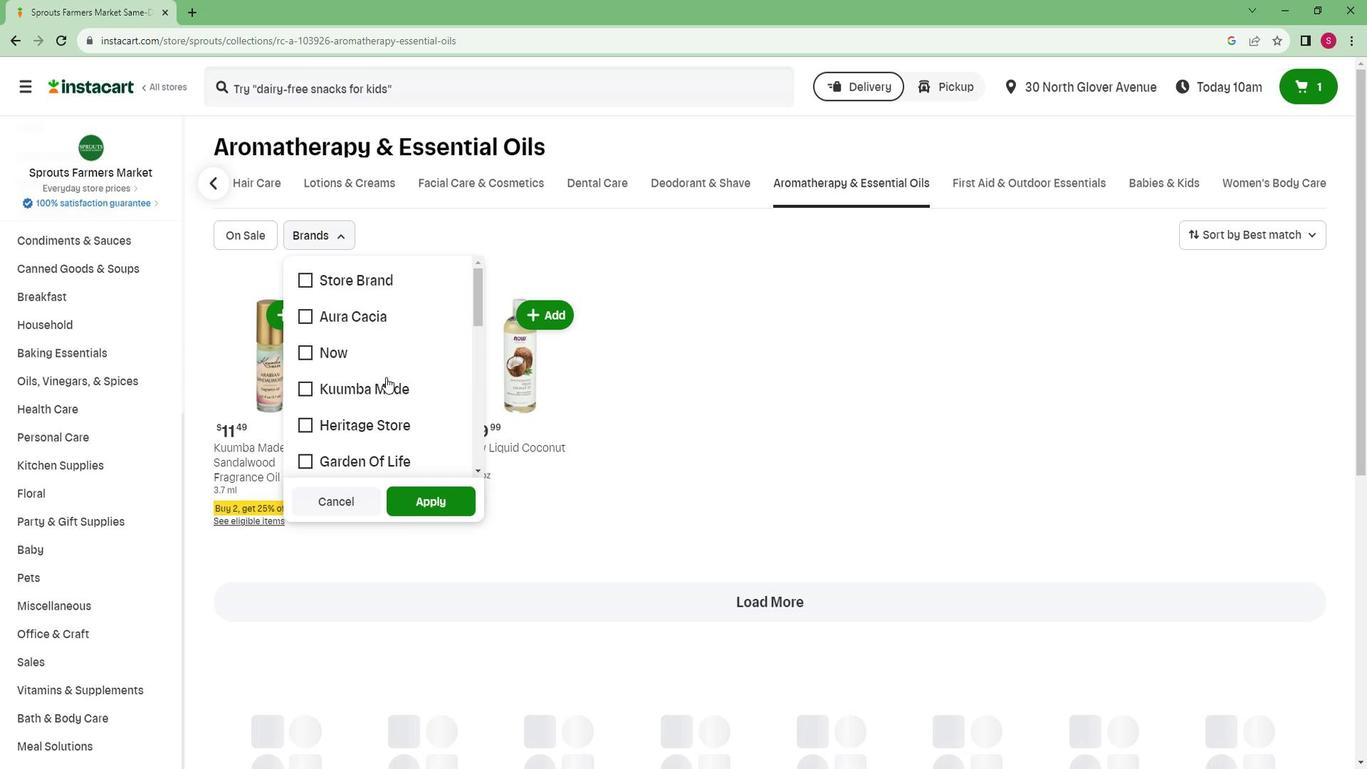 
Action: Mouse scrolled (400, 381) with delta (0, 0)
Screenshot: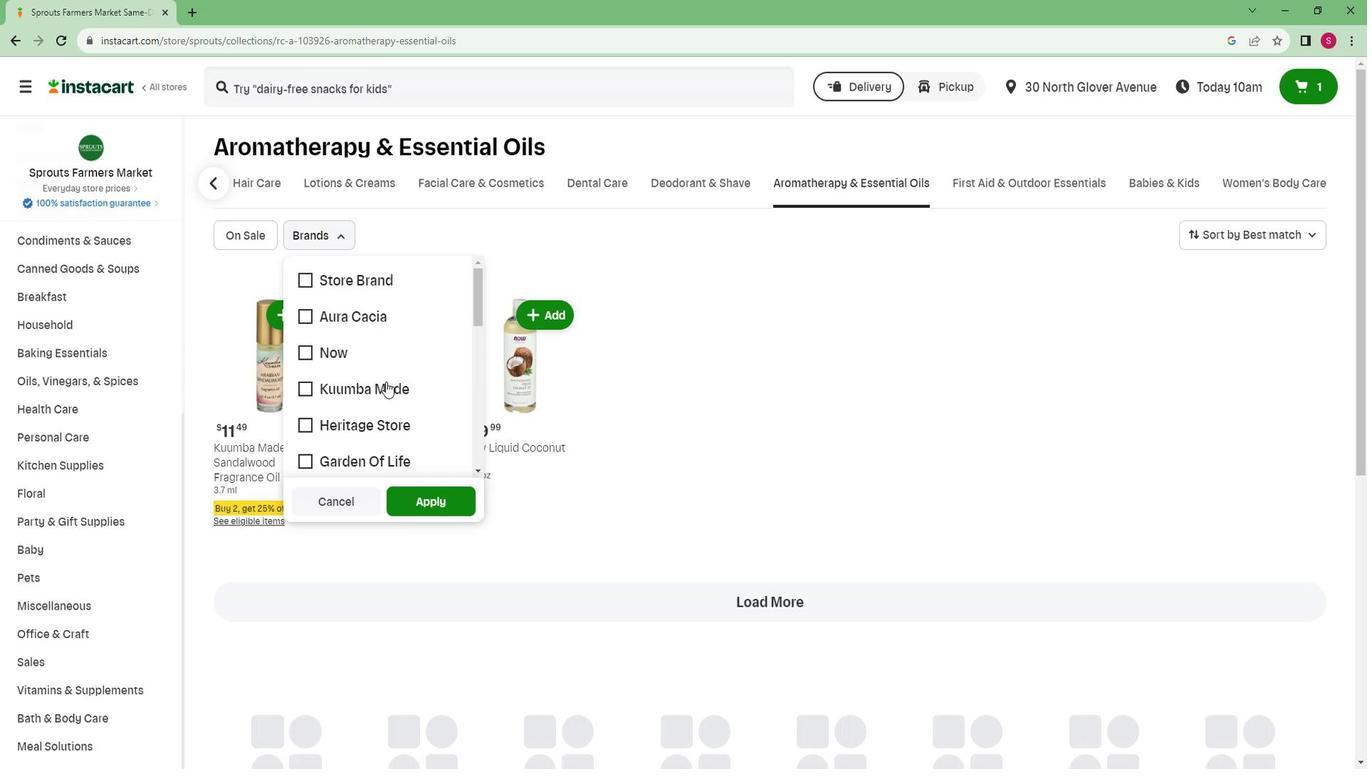 
Action: Mouse scrolled (400, 381) with delta (0, 0)
Screenshot: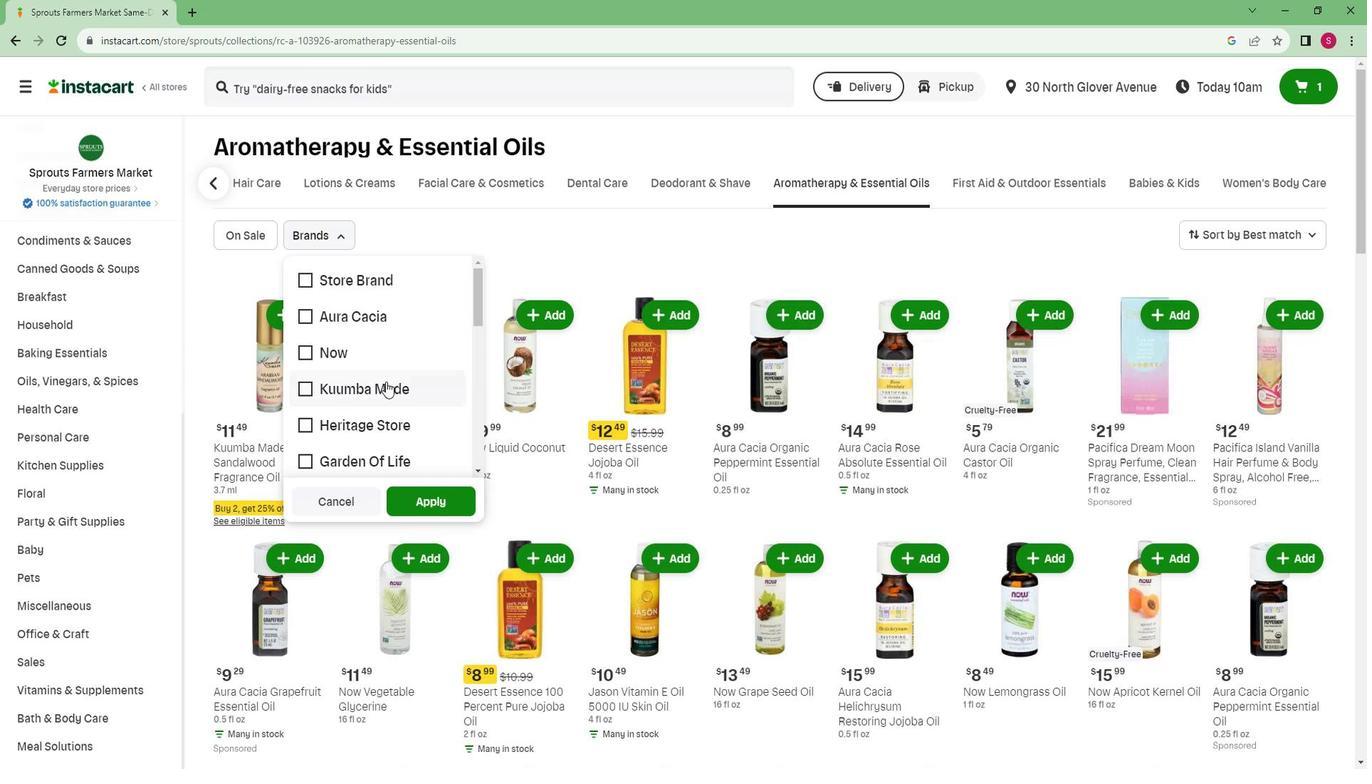 
Action: Mouse moved to (411, 285)
Screenshot: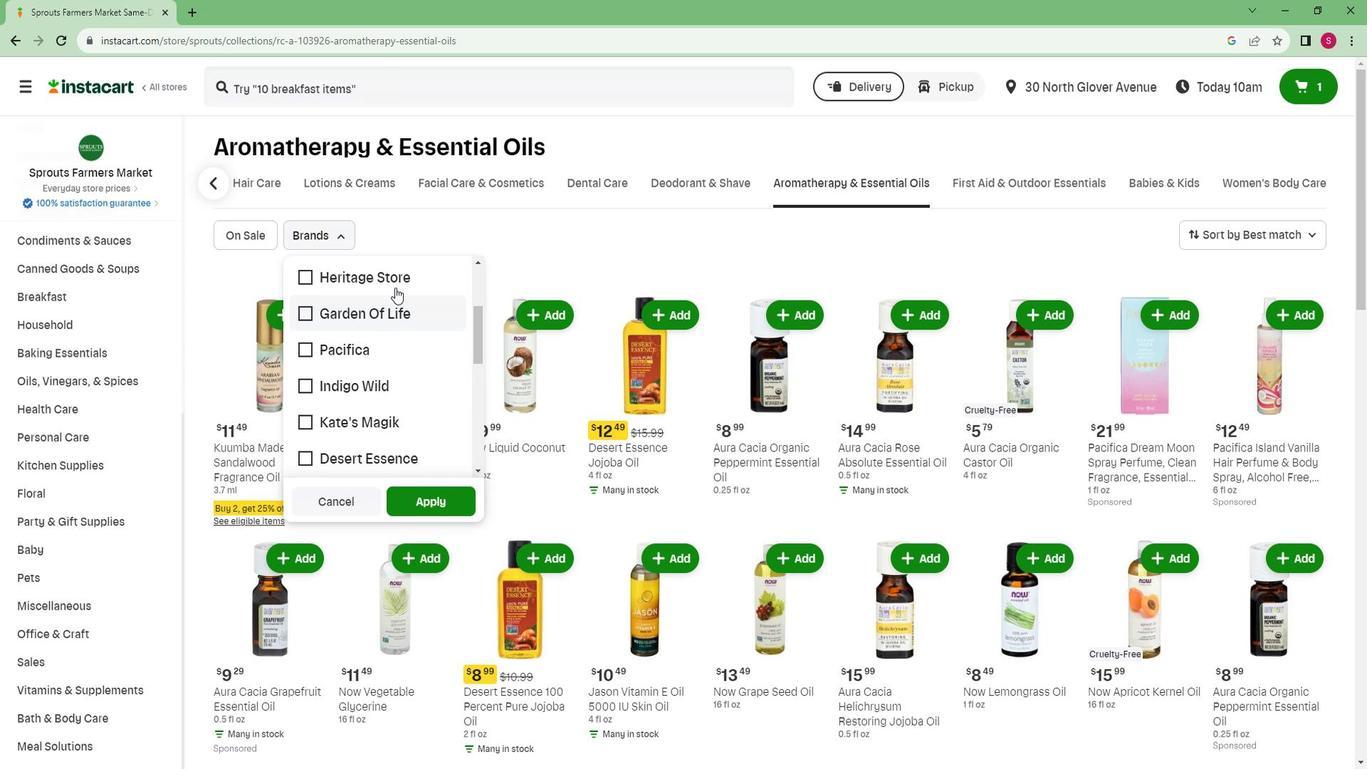 
Action: Mouse pressed left at (411, 285)
Screenshot: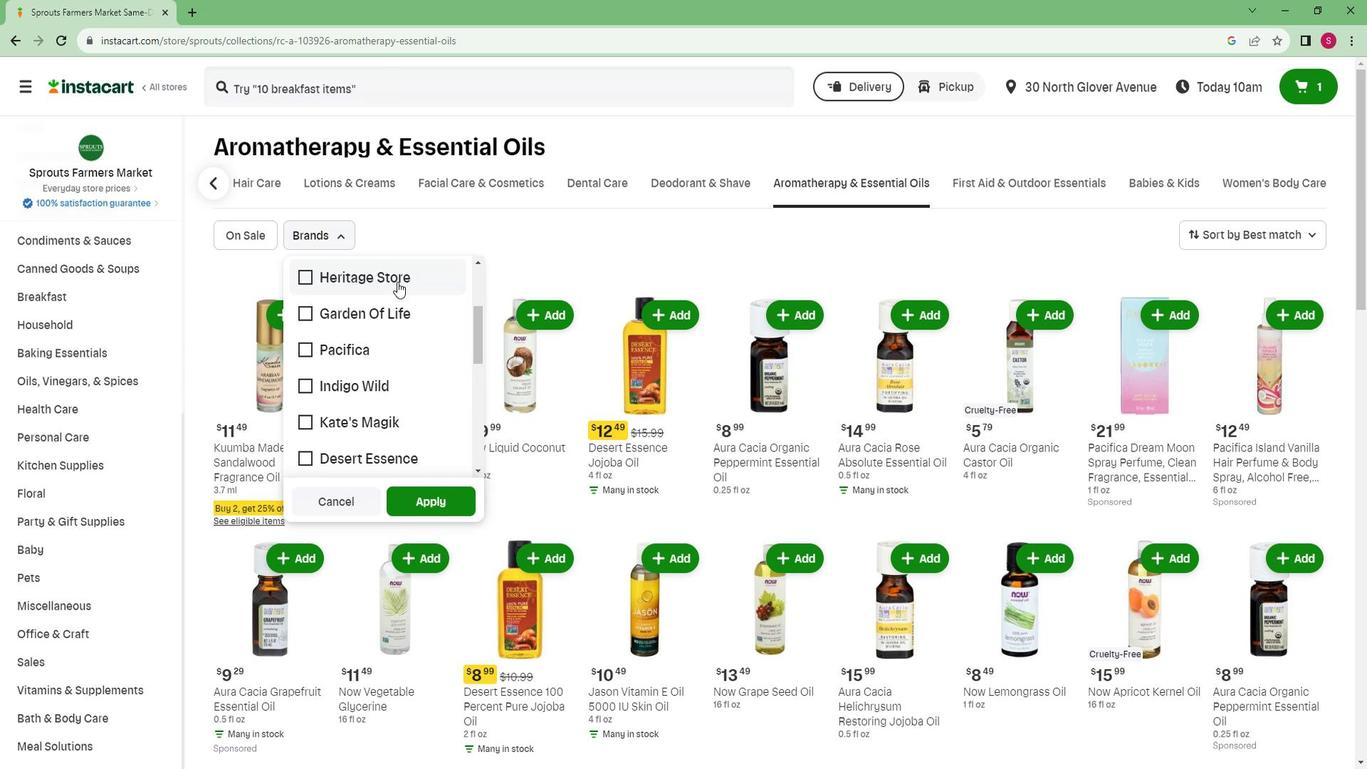
Action: Mouse moved to (473, 497)
Screenshot: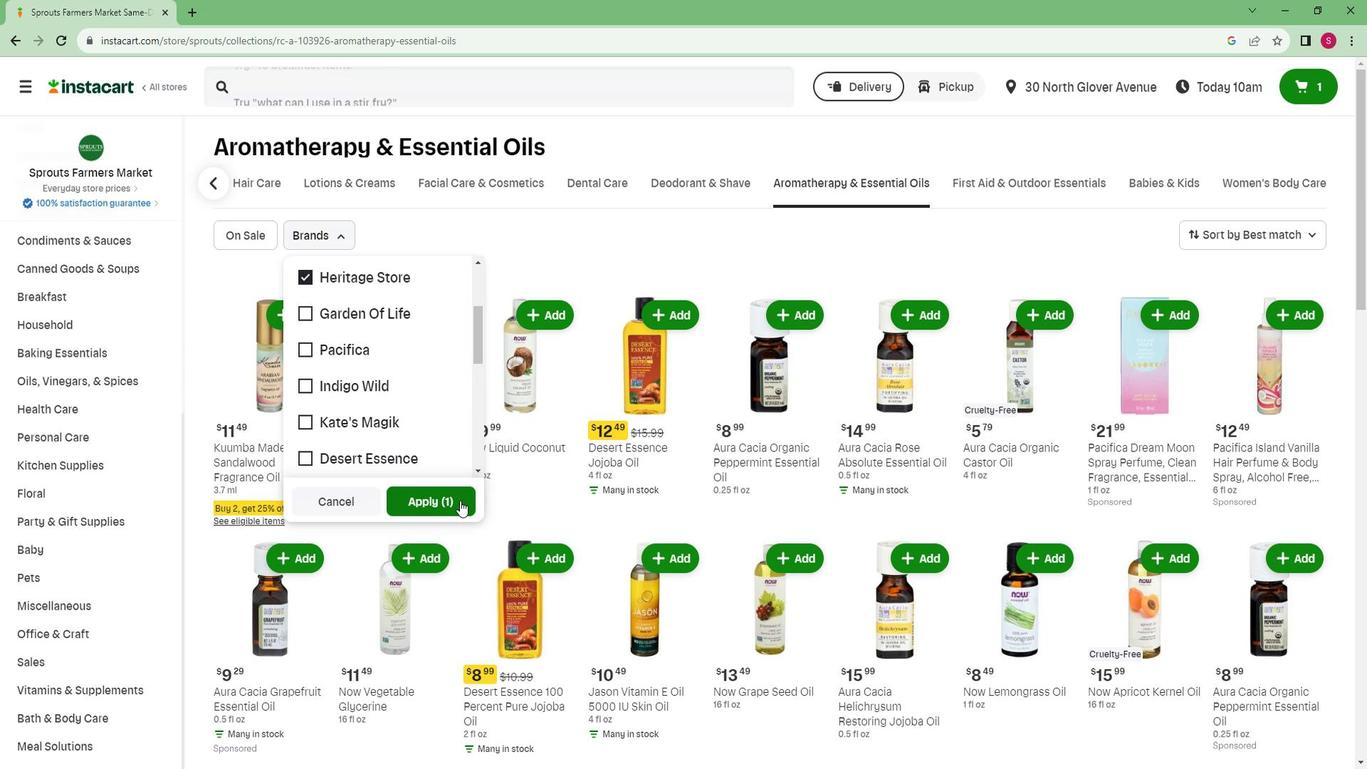 
Action: Mouse pressed left at (473, 497)
Screenshot: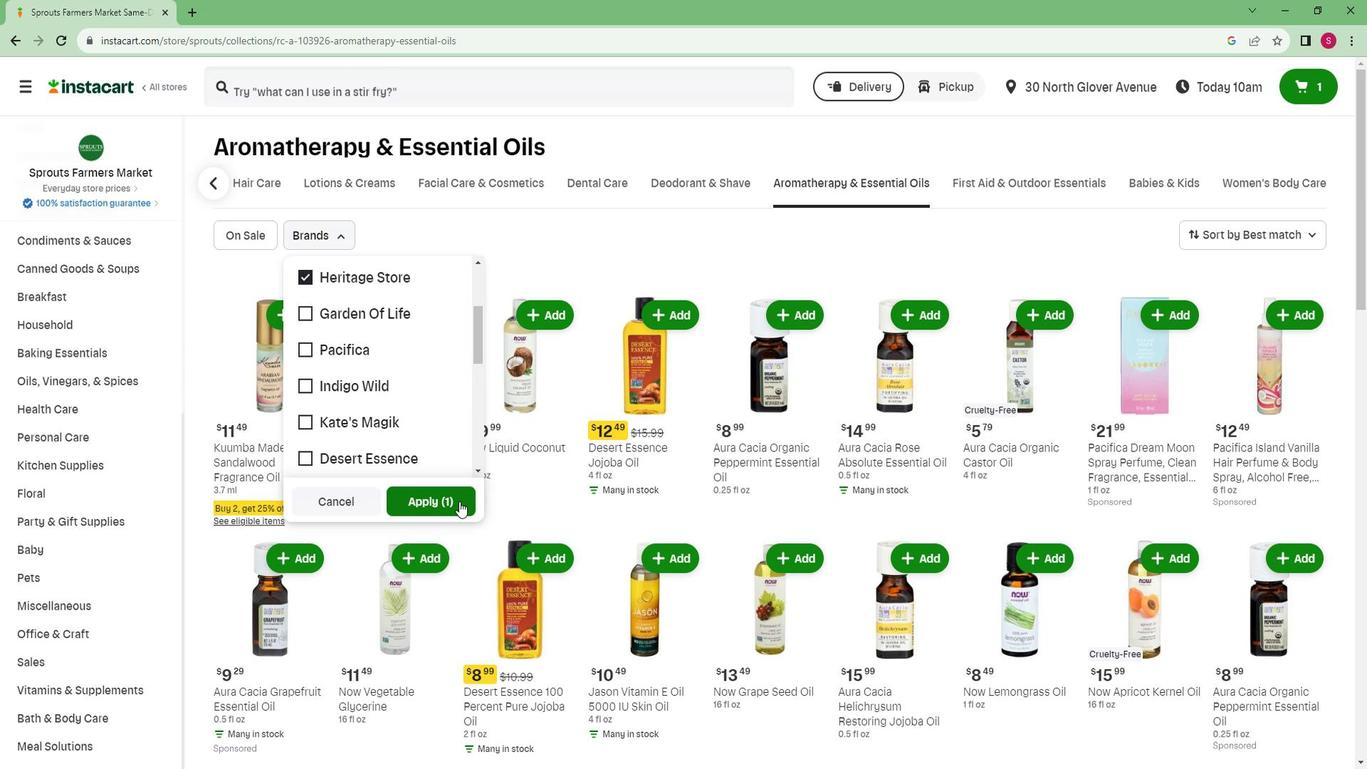 
Action: Mouse moved to (565, 412)
Screenshot: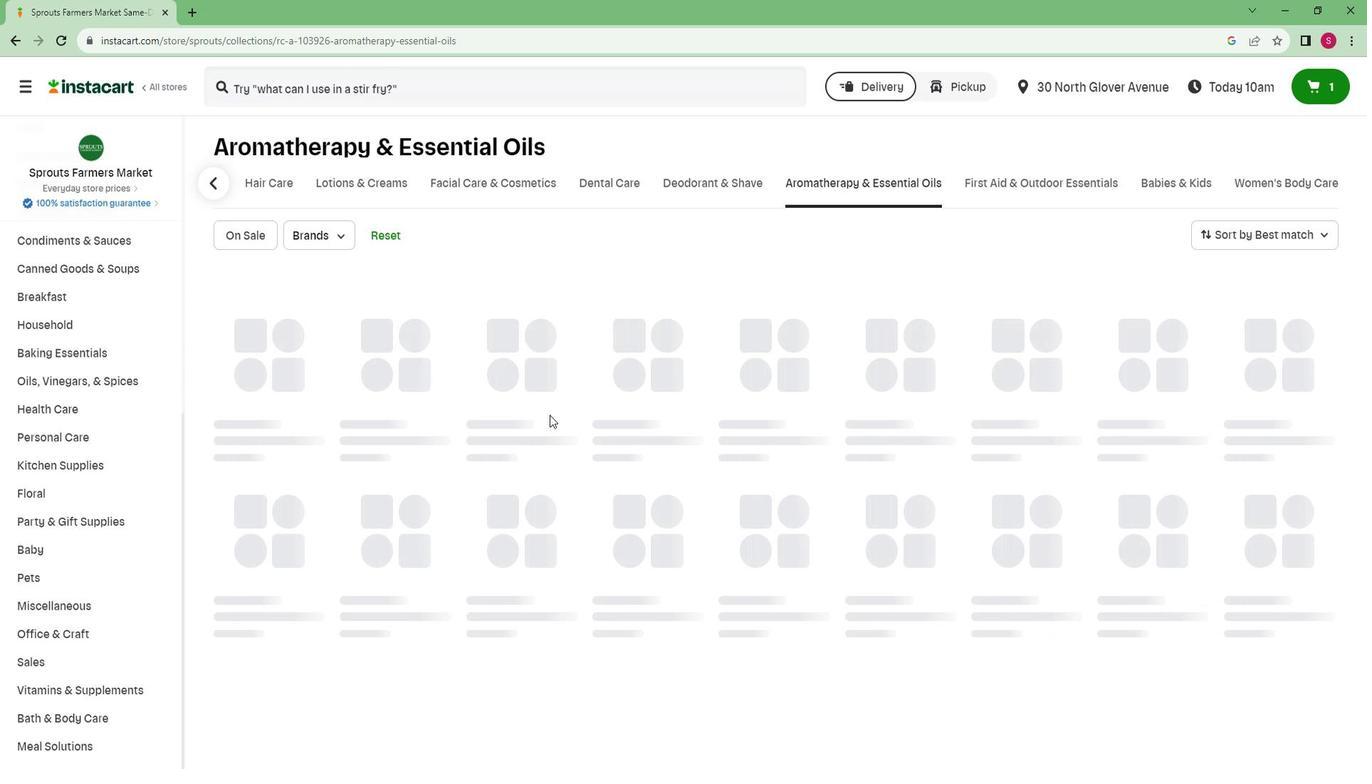 
